 Task: Log work in the project CatalystTech for the issue 'Implement a new cloud-based document management system for a company with advanced document versioning and access control features' spent time as '1w 5d 13h 21m' and remaining time as '4w 1d 1h 48m' and move to top of backlog. Now add the issue to the epic 'Web application firewall (WAF) implementation'. Log work in the project CatalystTech for the issue 'Integrate a new video recording feature into an existing mobile application to enhance user-generated content and social sharing' spent time as '1w 1d 19h 46m' and remaining time as '6w 4d 23h 27m' and move to bottom of backlog. Now add the issue to the epic 'Incident management system implementation'
Action: Mouse moved to (202, 64)
Screenshot: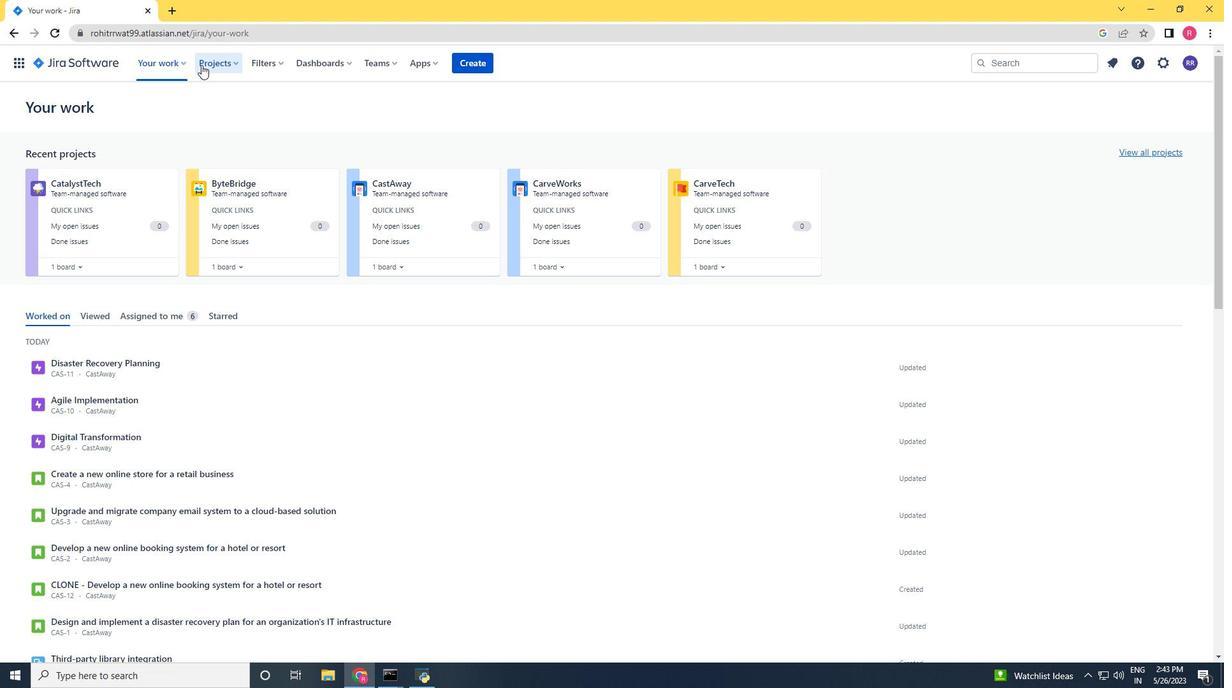 
Action: Mouse pressed left at (202, 64)
Screenshot: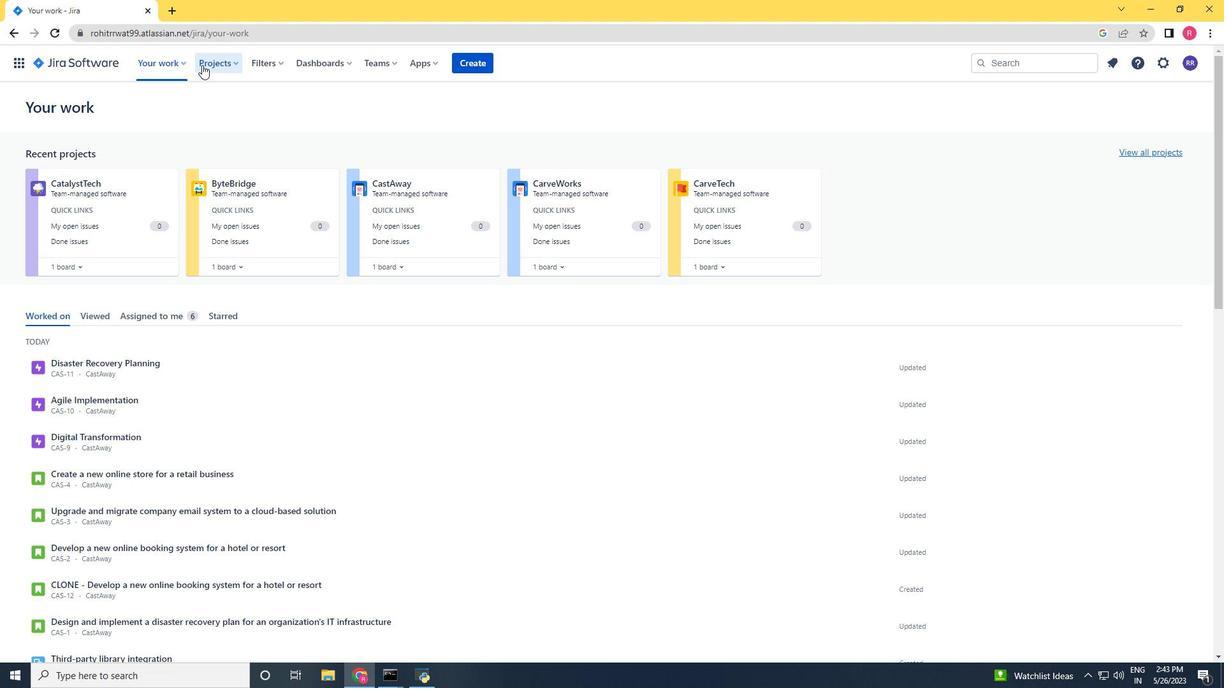
Action: Mouse moved to (251, 122)
Screenshot: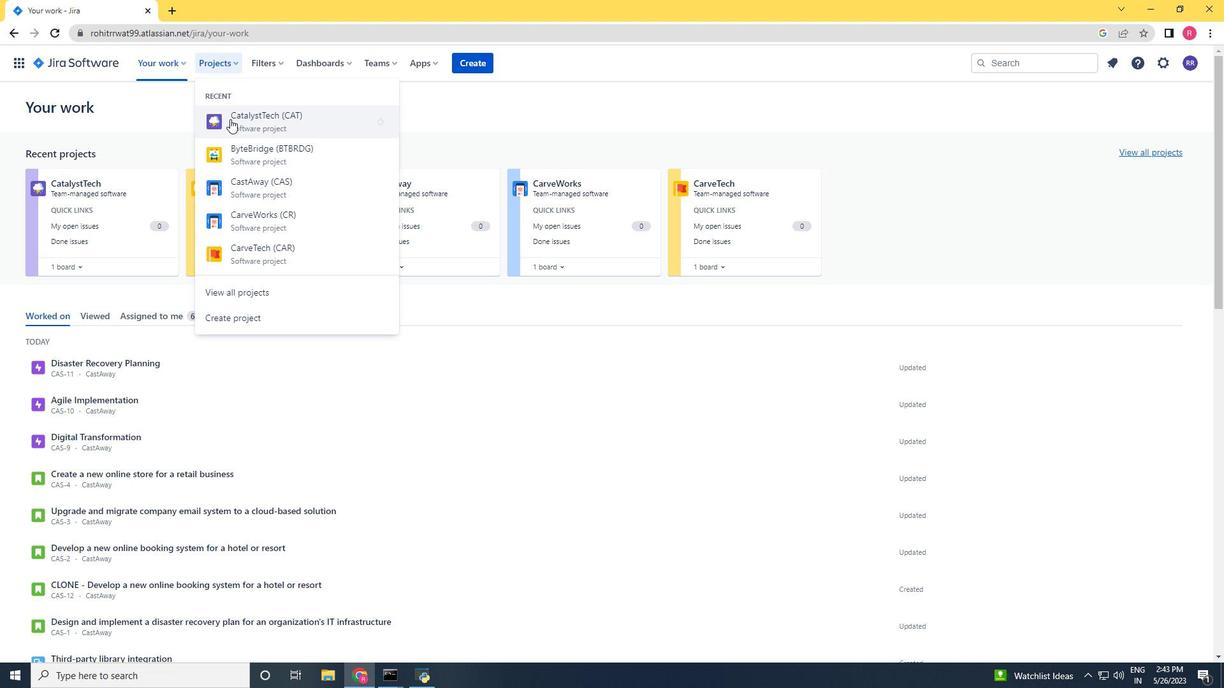 
Action: Mouse pressed left at (251, 122)
Screenshot: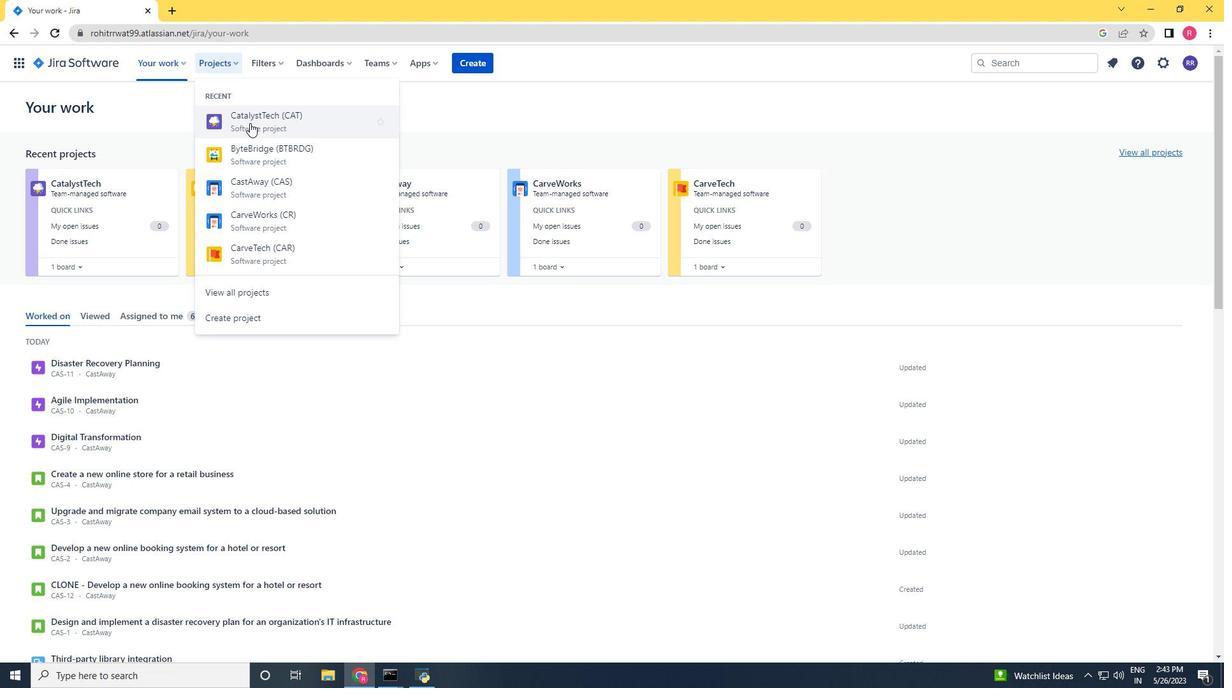 
Action: Mouse moved to (54, 191)
Screenshot: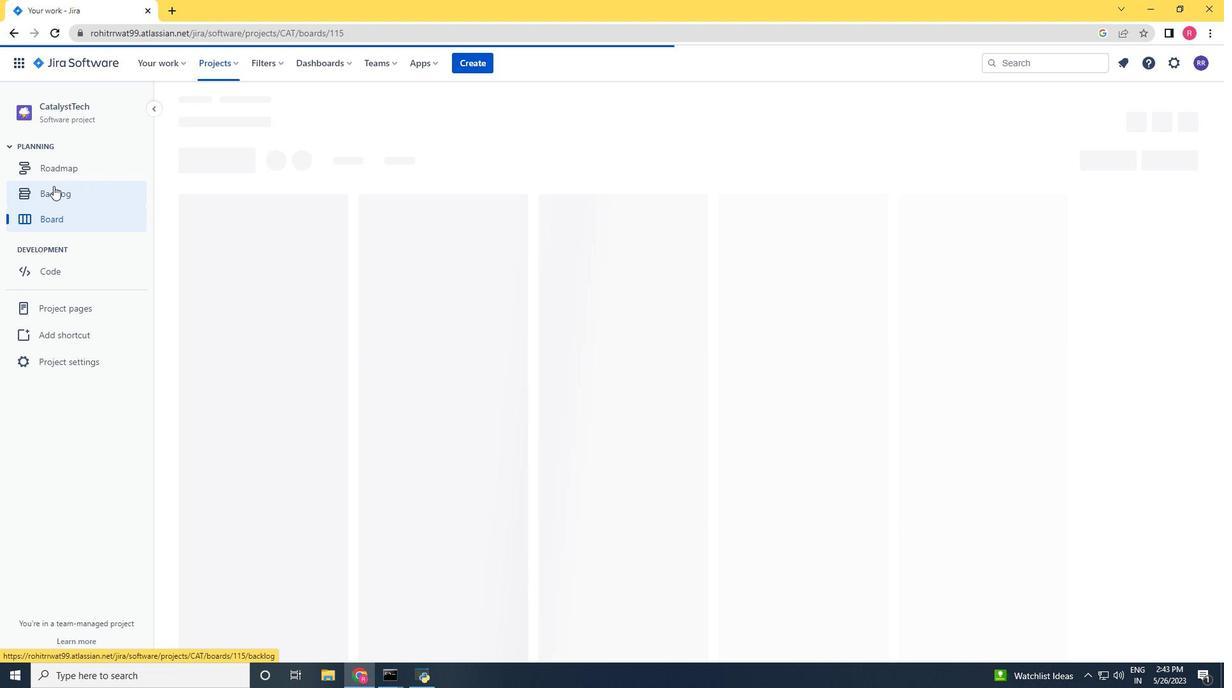 
Action: Mouse pressed left at (54, 191)
Screenshot: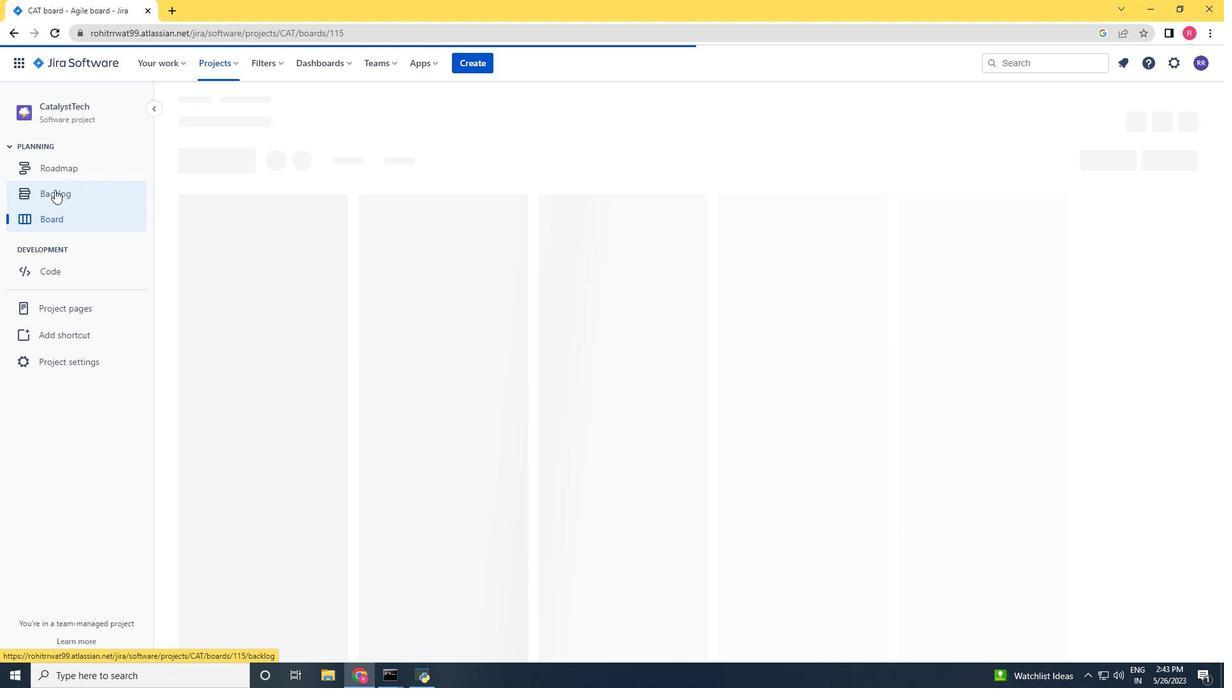 
Action: Mouse moved to (774, 445)
Screenshot: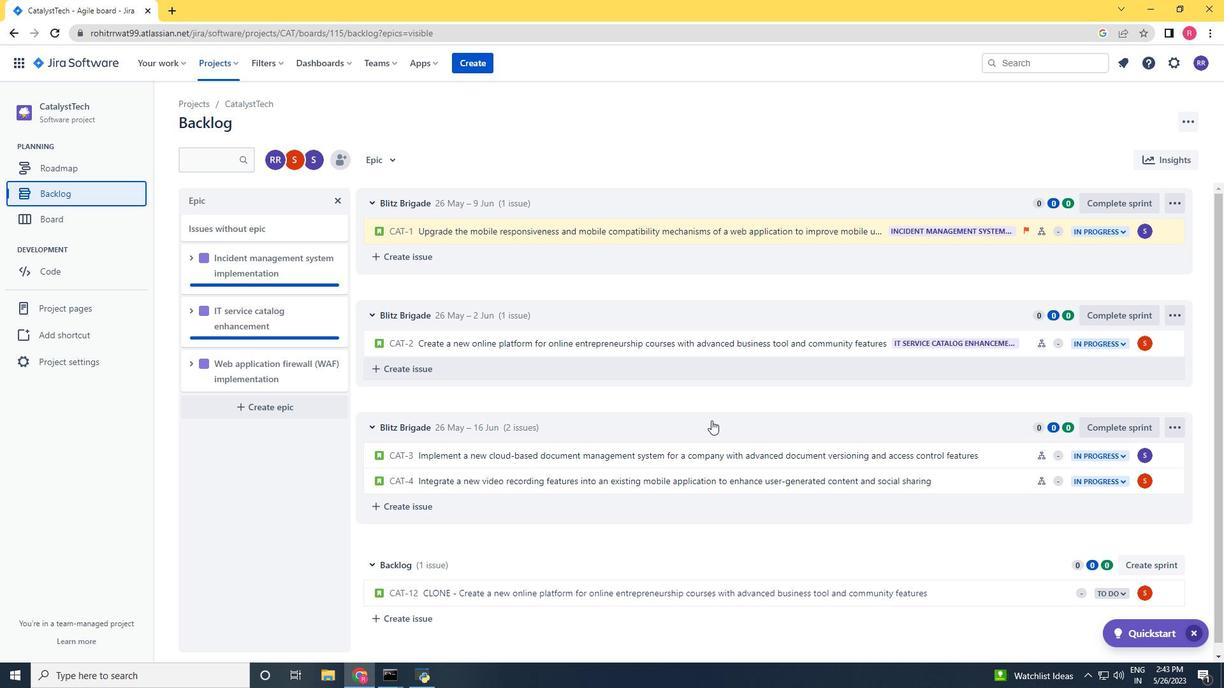 
Action: Mouse scrolled (774, 444) with delta (0, 0)
Screenshot: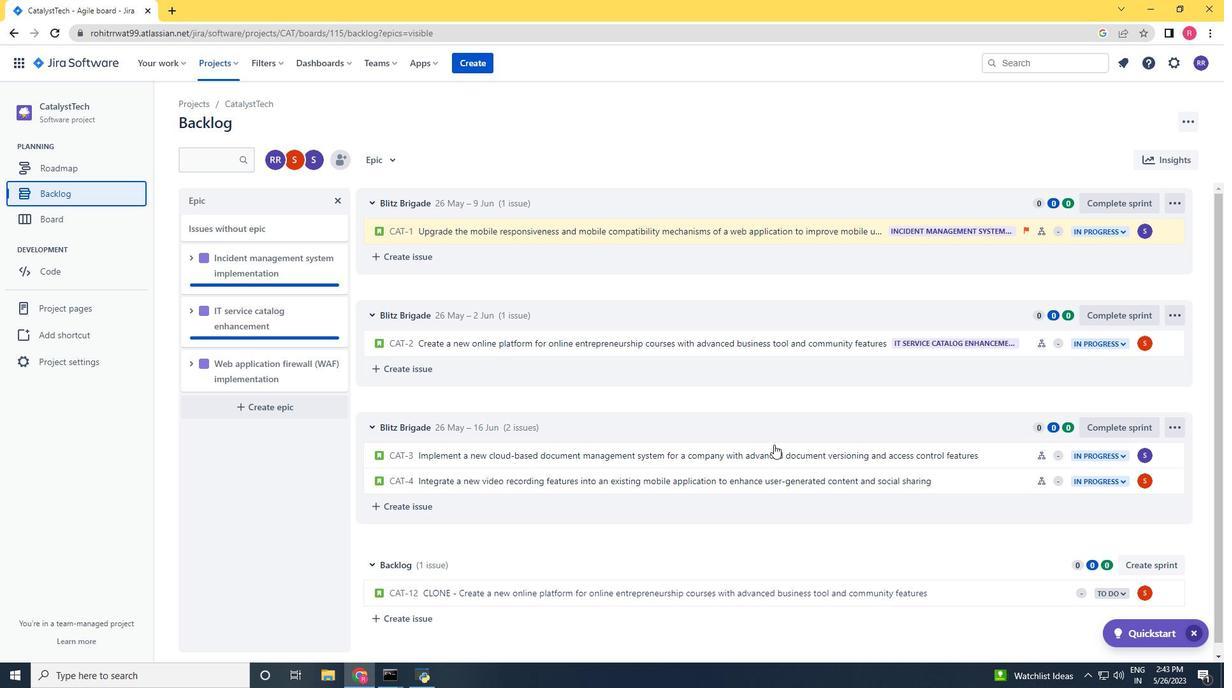 
Action: Mouse moved to (979, 453)
Screenshot: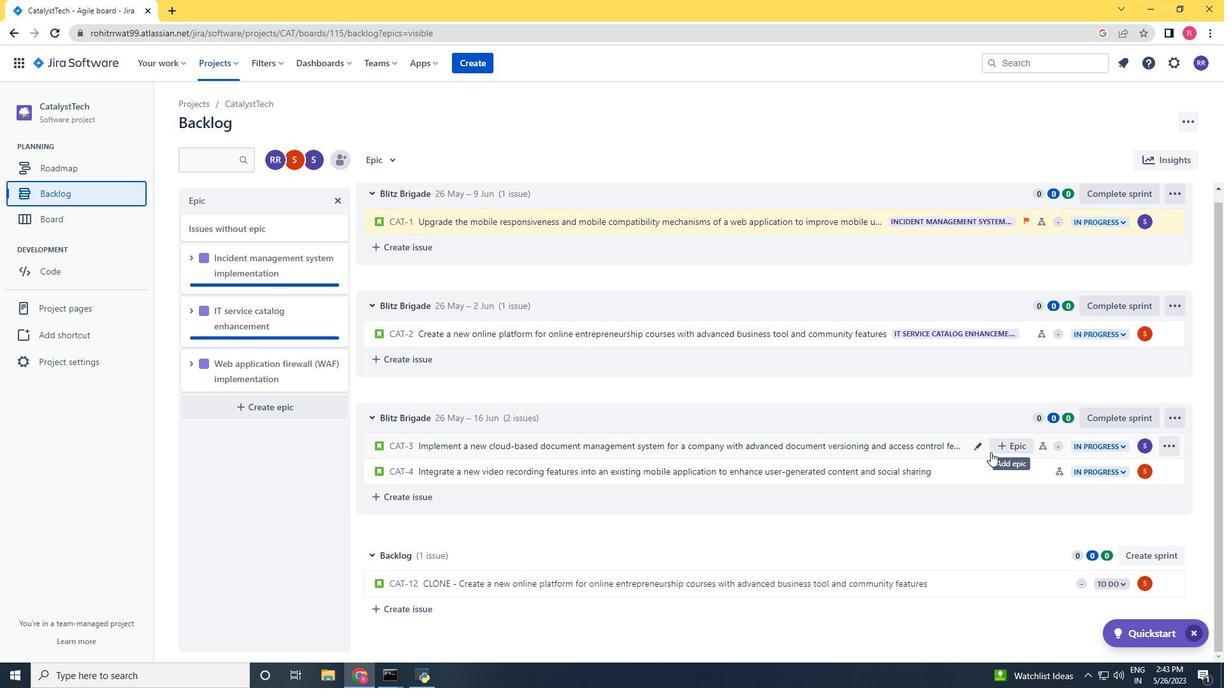 
Action: Mouse pressed left at (979, 453)
Screenshot: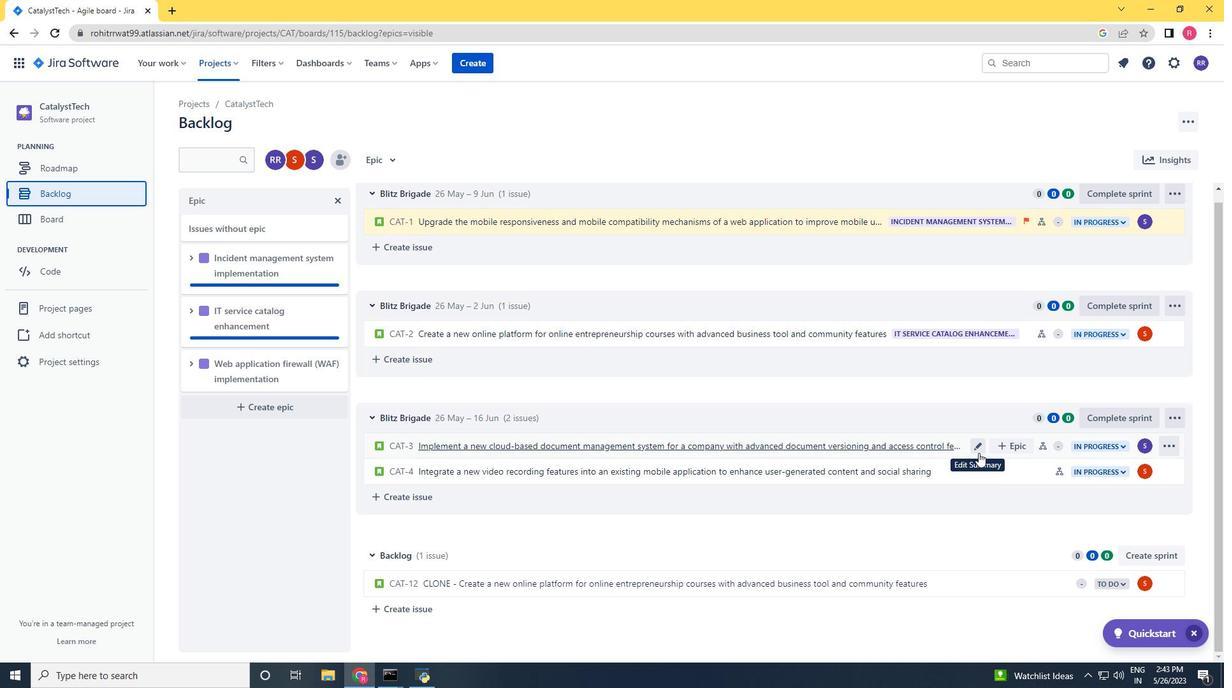 
Action: Mouse moved to (1033, 454)
Screenshot: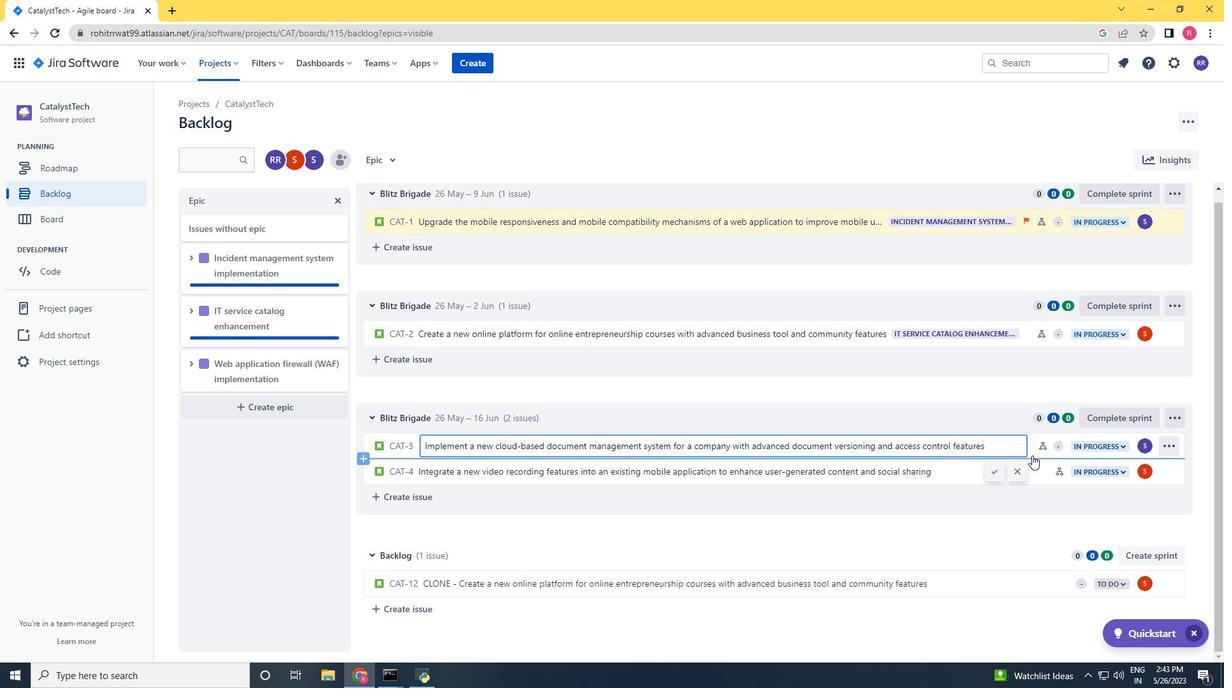 
Action: Mouse pressed left at (1033, 454)
Screenshot: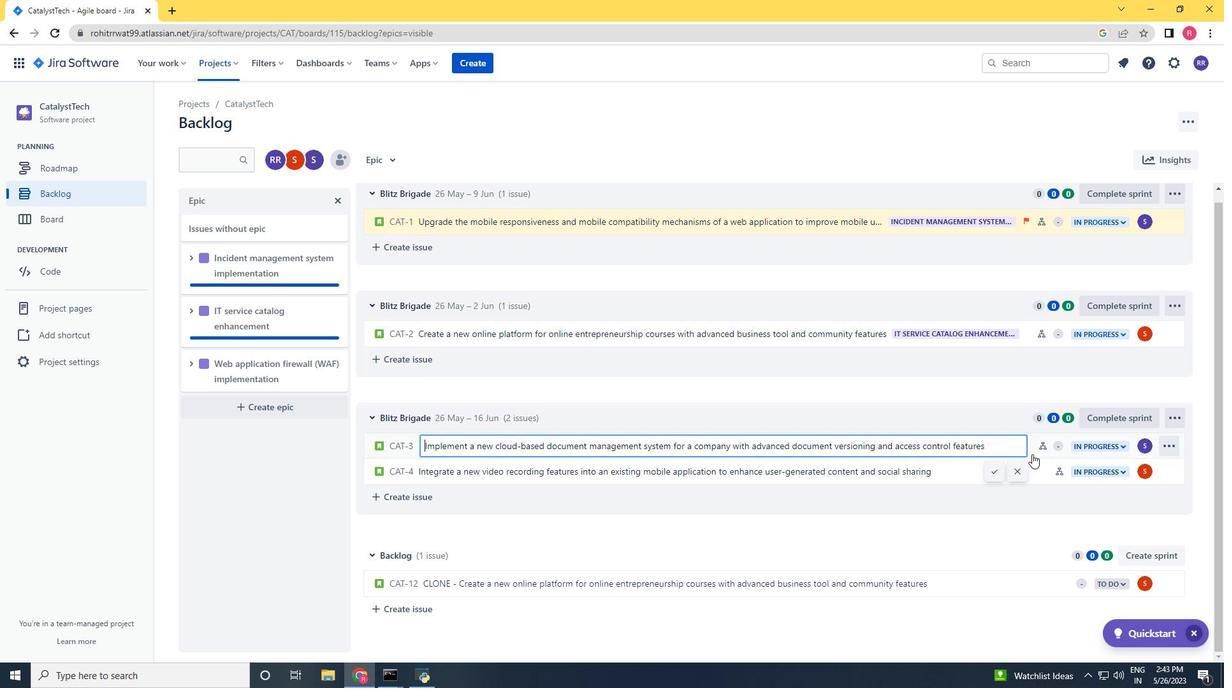 
Action: Mouse moved to (1176, 198)
Screenshot: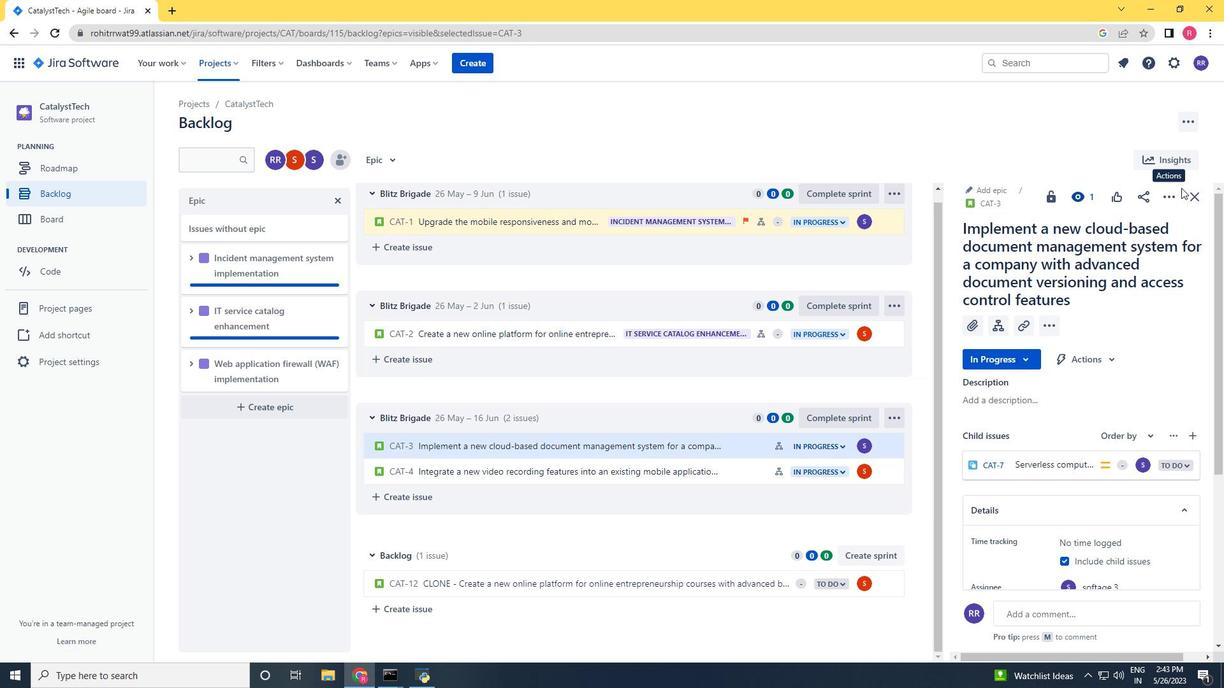 
Action: Mouse pressed left at (1176, 198)
Screenshot: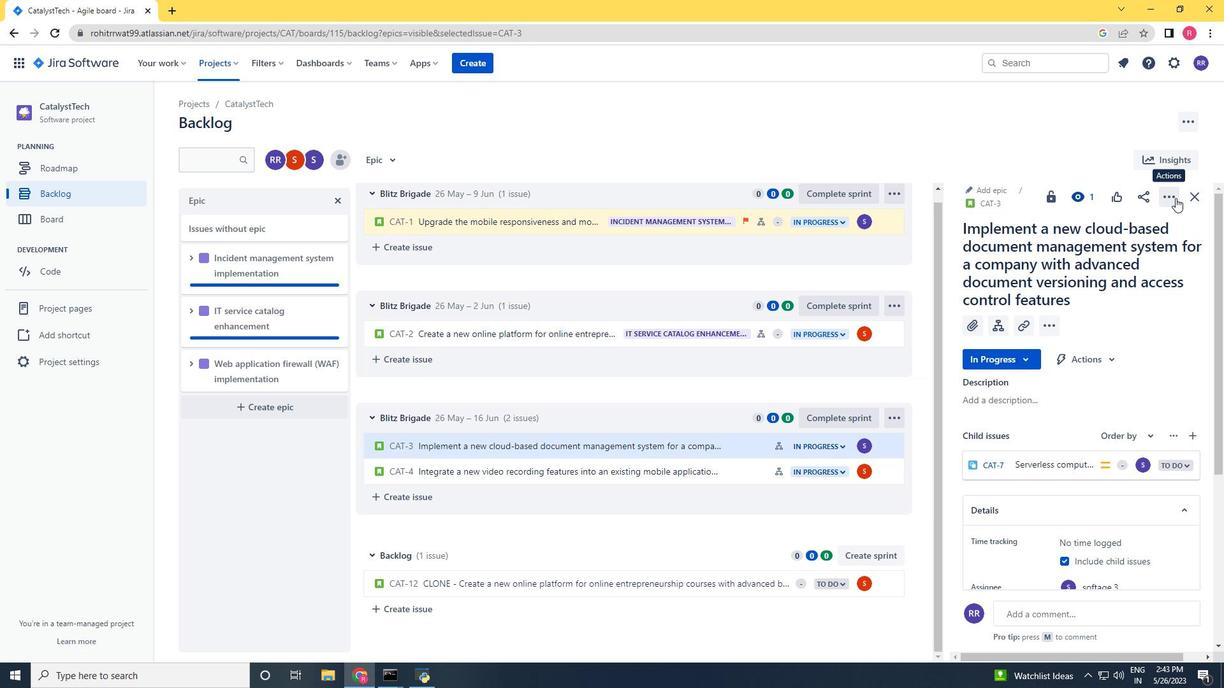 
Action: Mouse moved to (1118, 233)
Screenshot: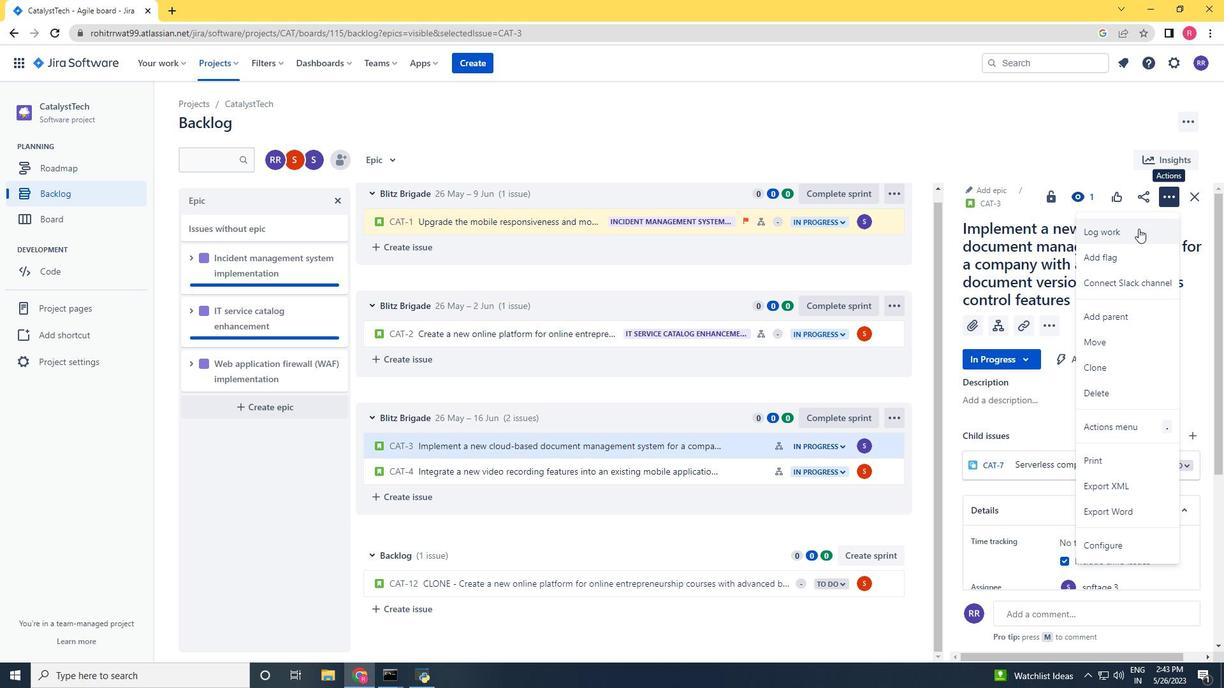
Action: Mouse pressed left at (1118, 233)
Screenshot: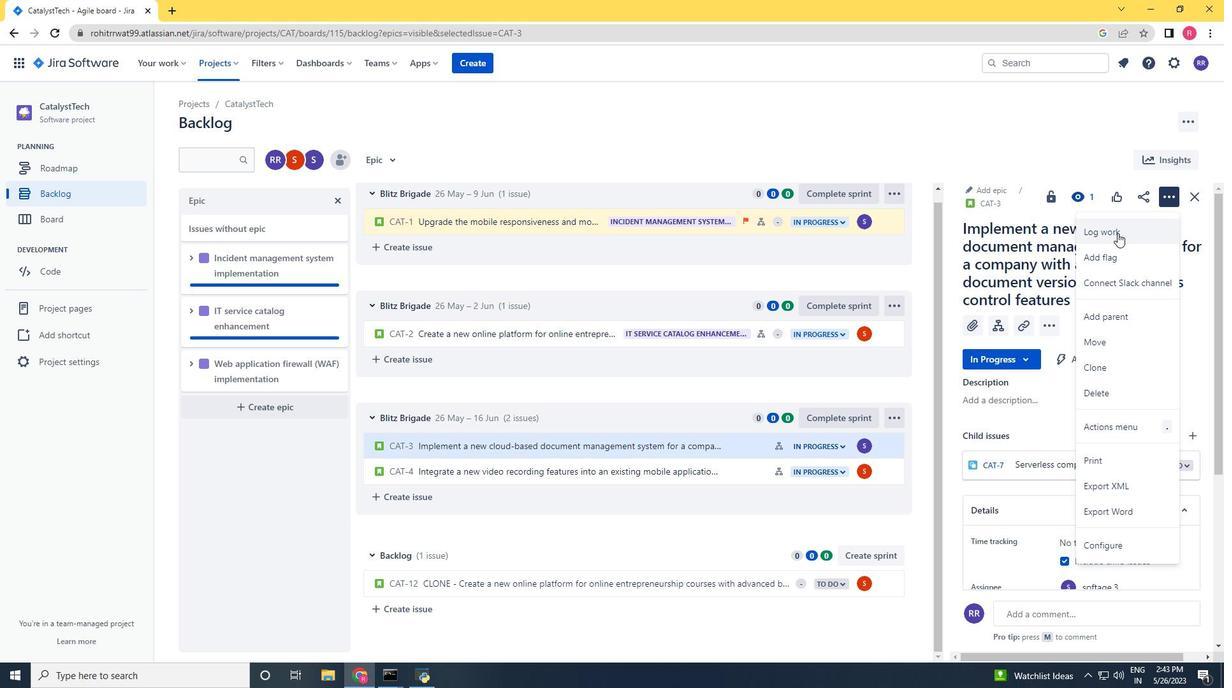 
Action: Mouse moved to (542, 254)
Screenshot: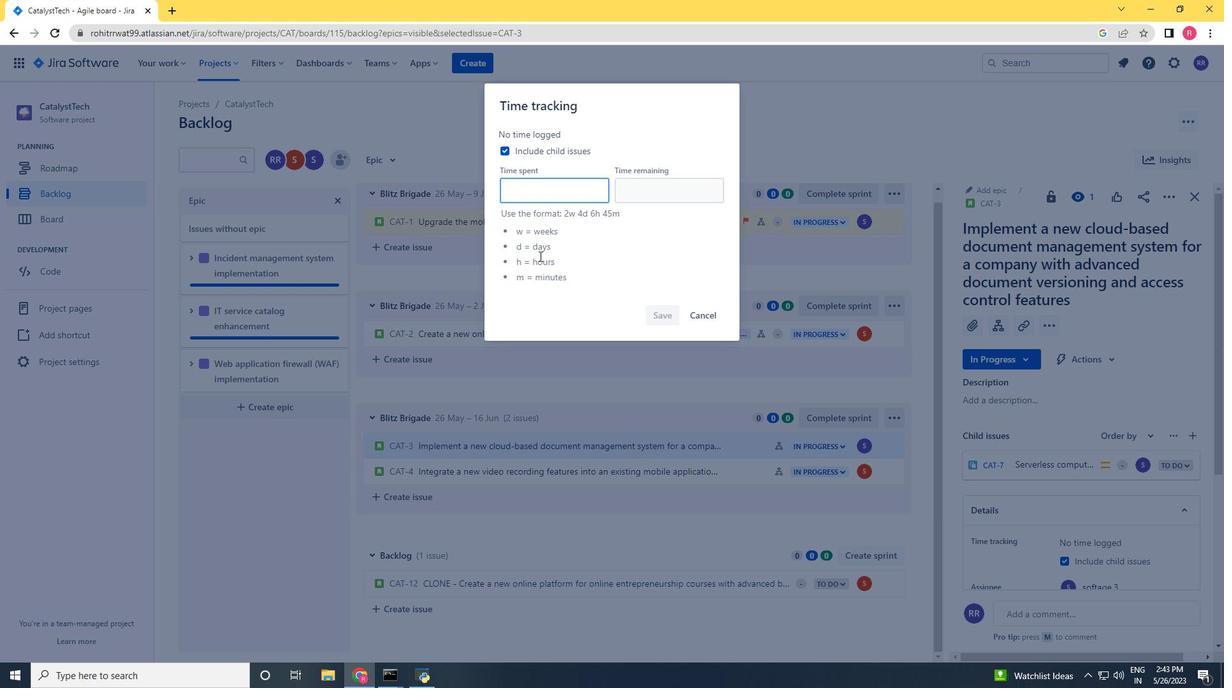 
Action: Key pressed 1w<Key.space>5d<Key.space>13h<Key.space>21m<Key.tab>4w<Key.space>1d<Key.space>1h<Key.space>48m
Screenshot: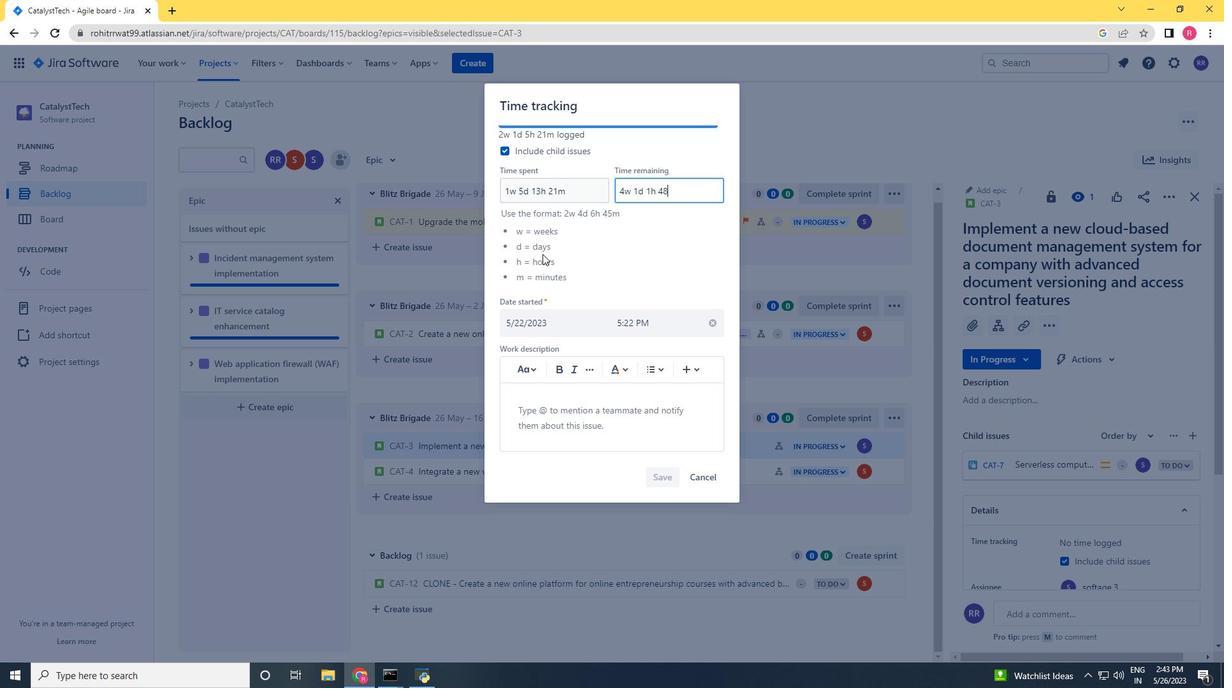 
Action: Mouse moved to (662, 477)
Screenshot: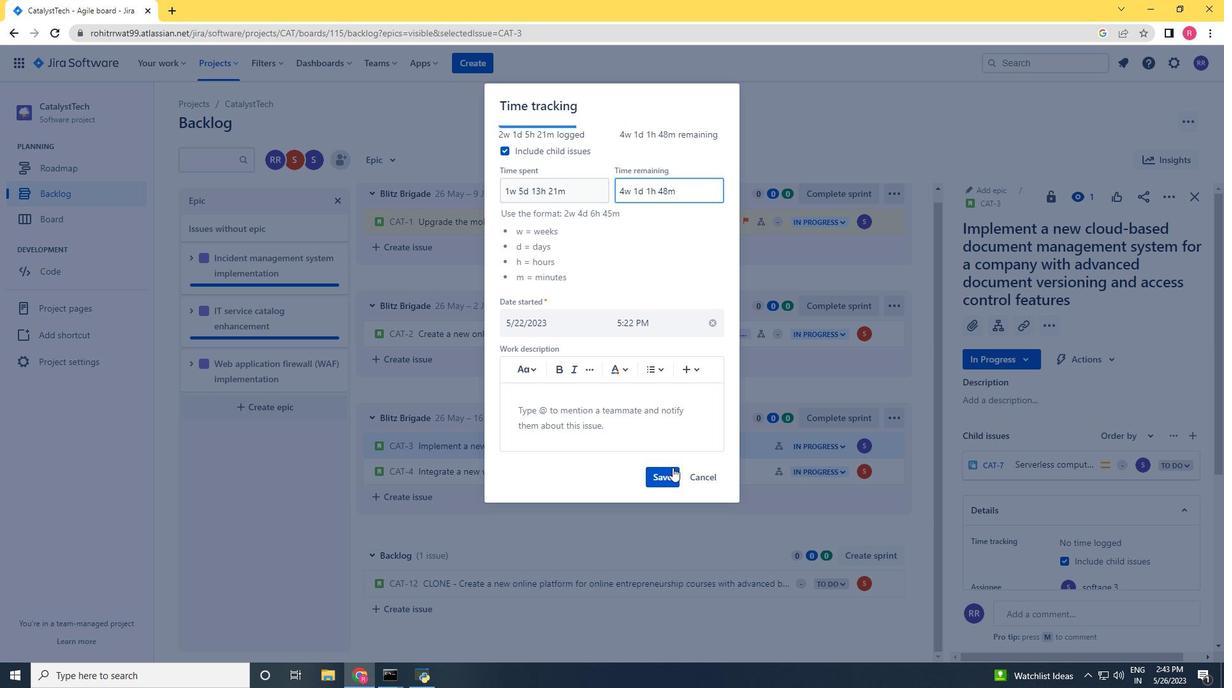 
Action: Mouse pressed left at (662, 477)
Screenshot: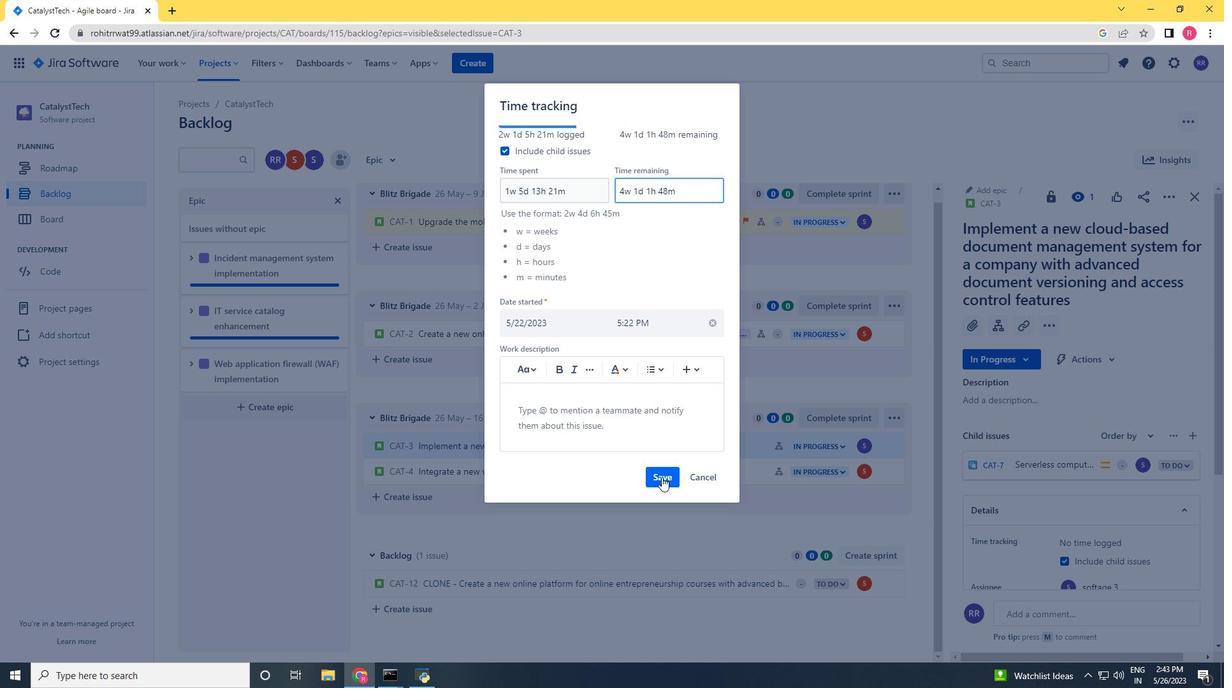
Action: Mouse moved to (887, 448)
Screenshot: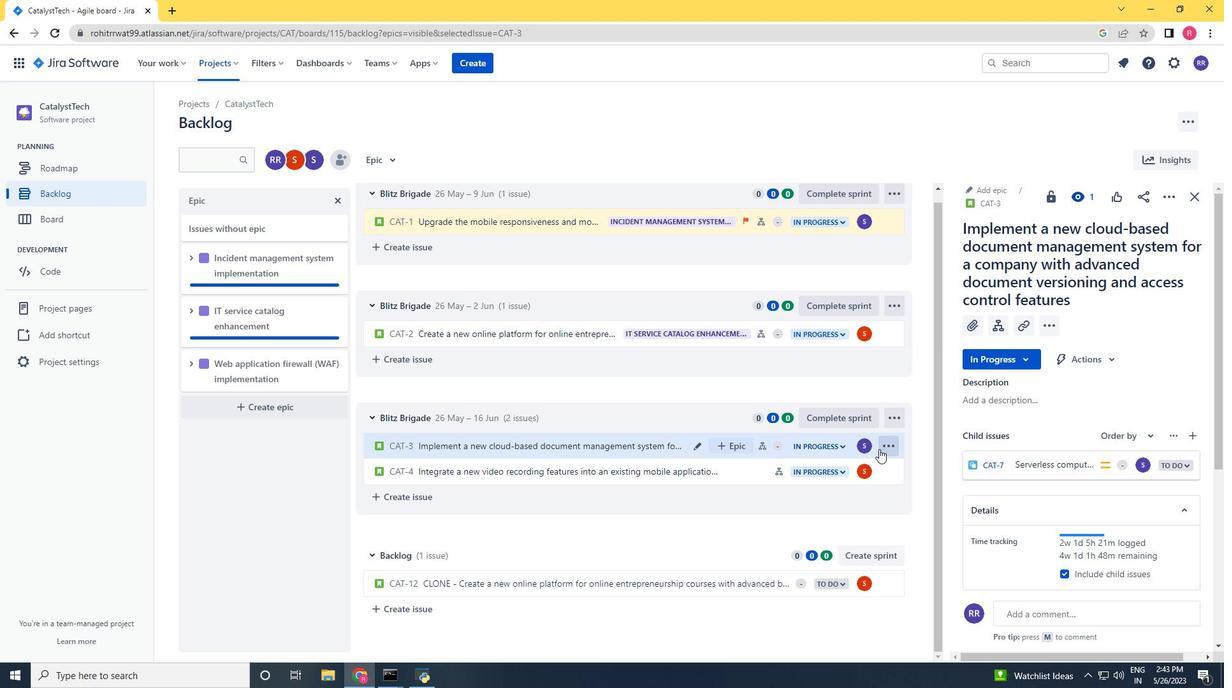 
Action: Mouse pressed left at (887, 448)
Screenshot: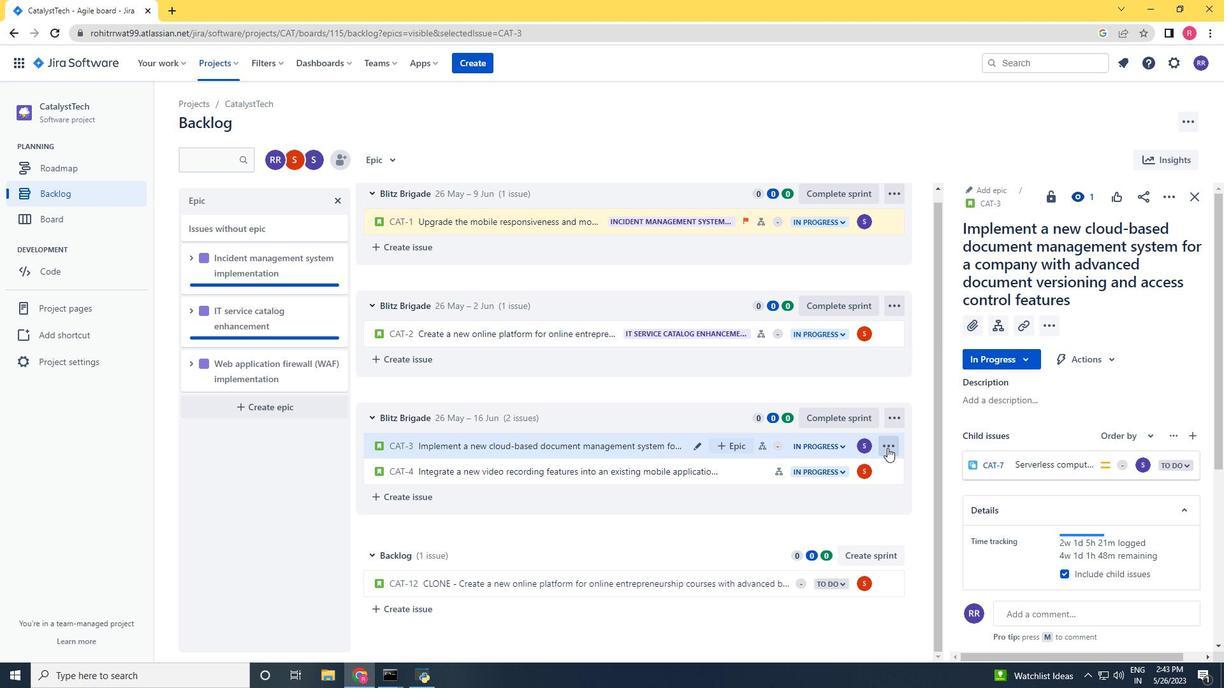 
Action: Mouse moved to (868, 397)
Screenshot: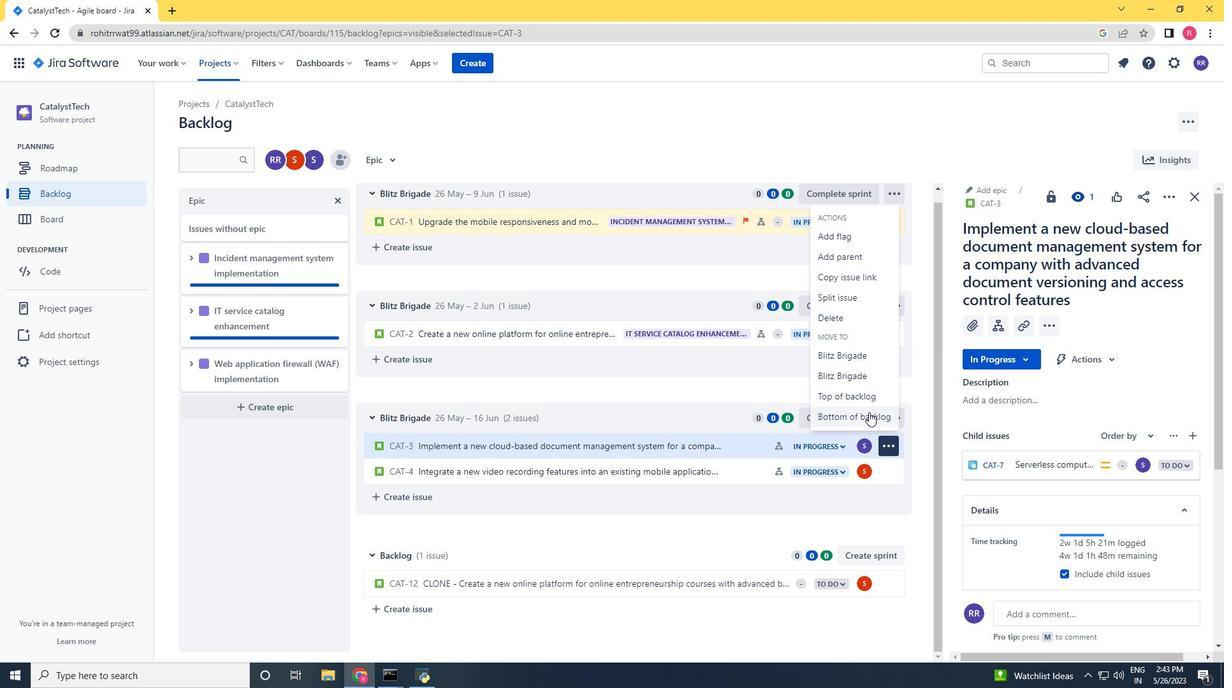 
Action: Mouse pressed left at (868, 397)
Screenshot: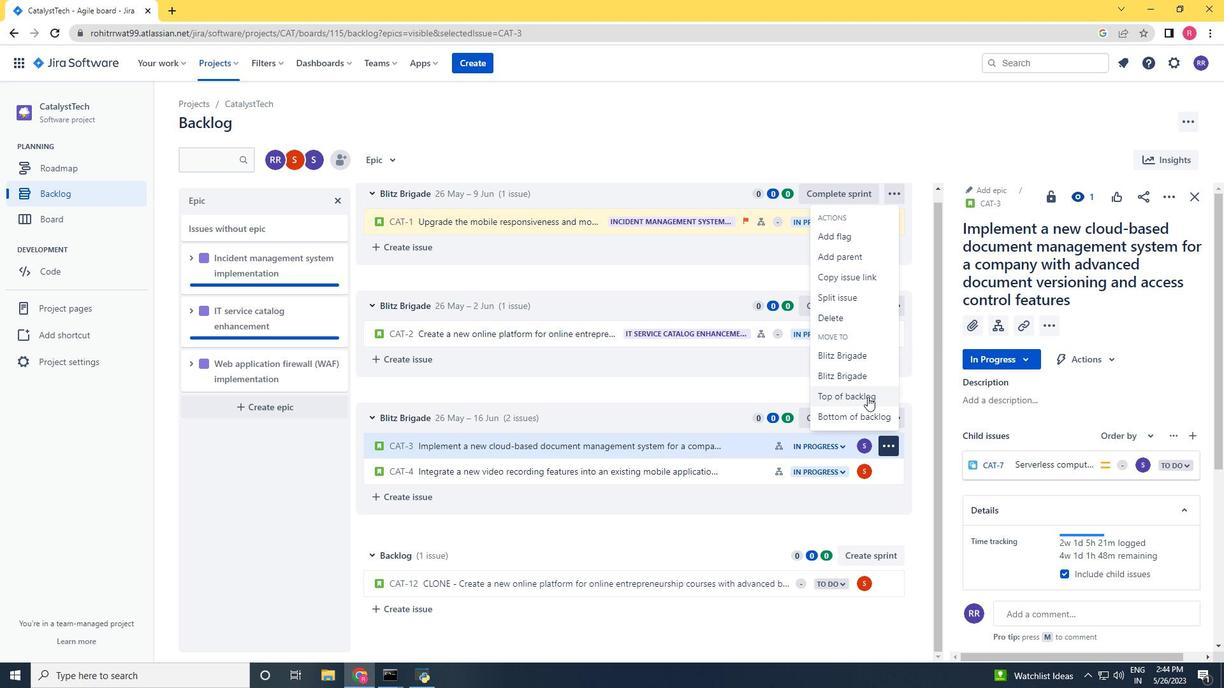 
Action: Mouse moved to (644, 209)
Screenshot: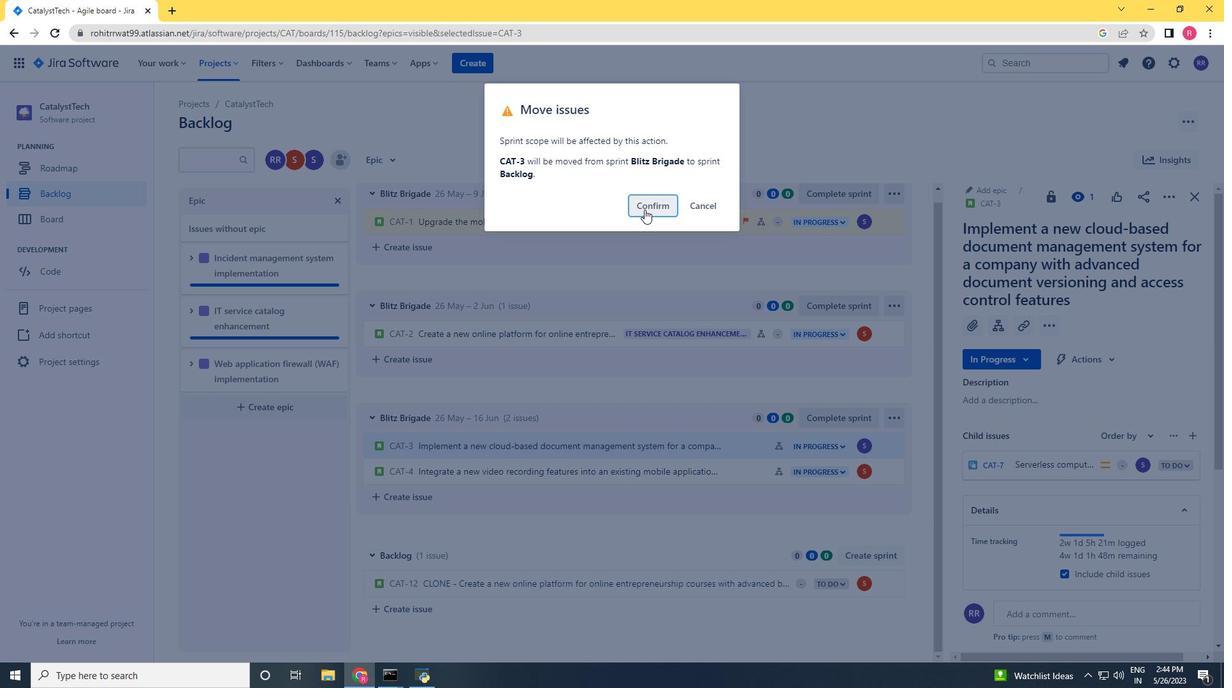 
Action: Mouse pressed left at (644, 209)
Screenshot: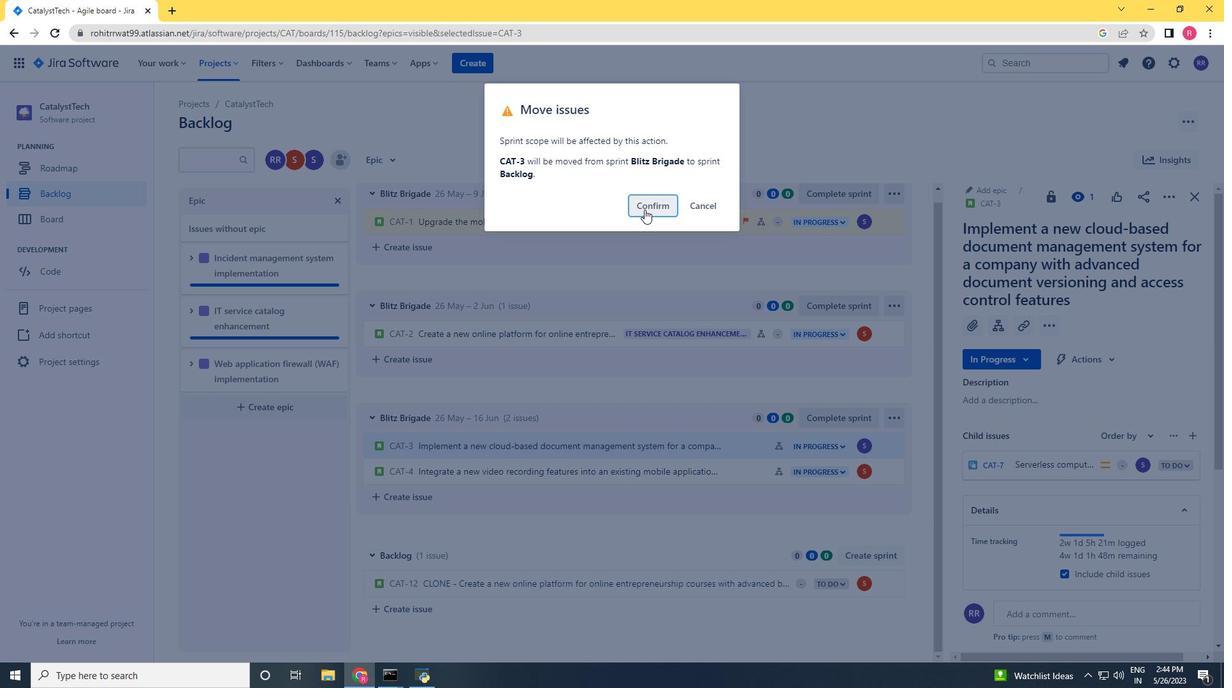 
Action: Mouse moved to (733, 554)
Screenshot: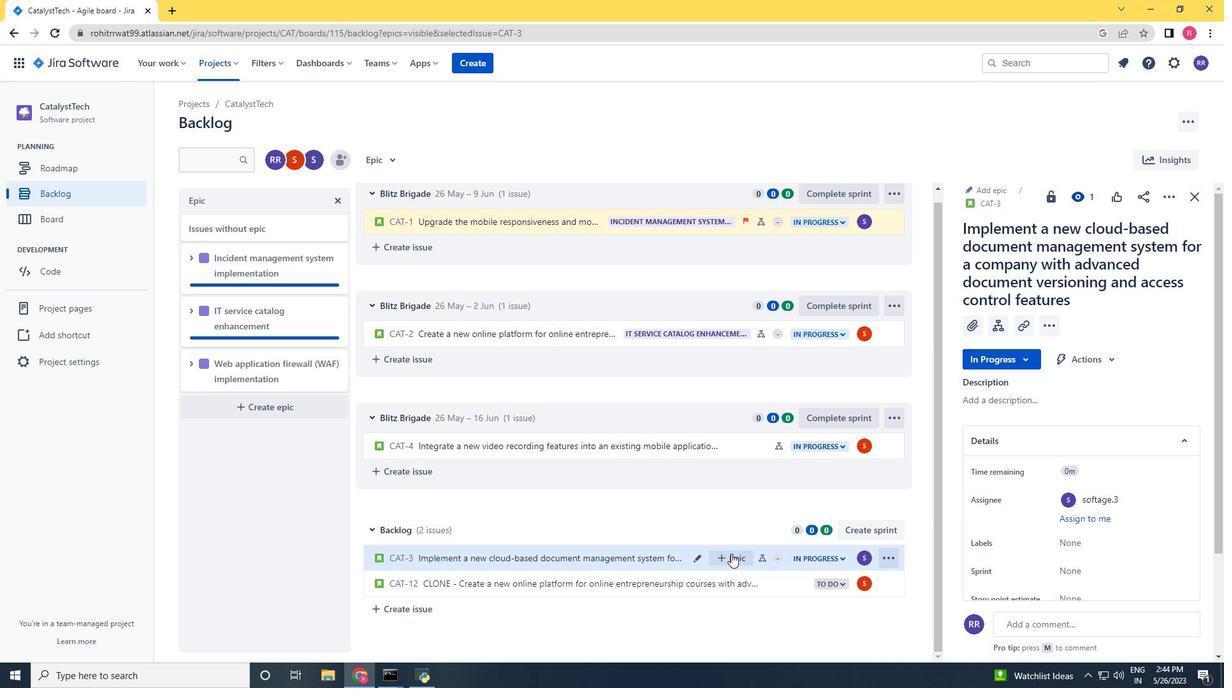 
Action: Mouse pressed left at (733, 554)
Screenshot: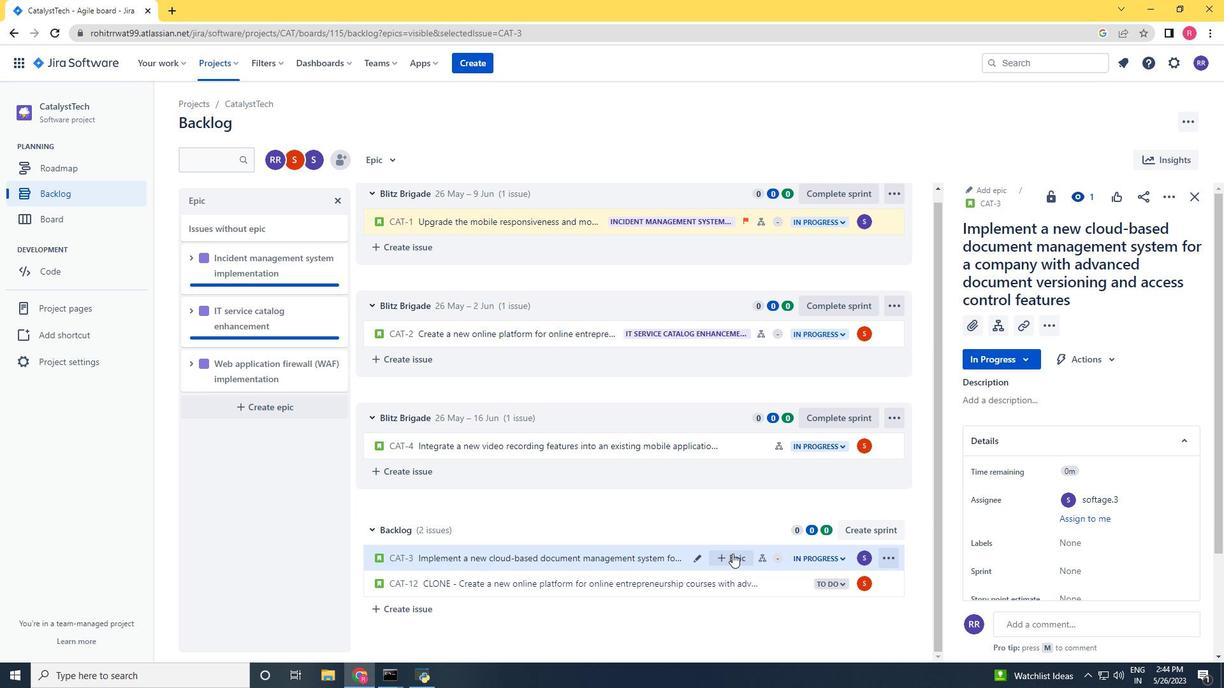 
Action: Mouse moved to (736, 557)
Screenshot: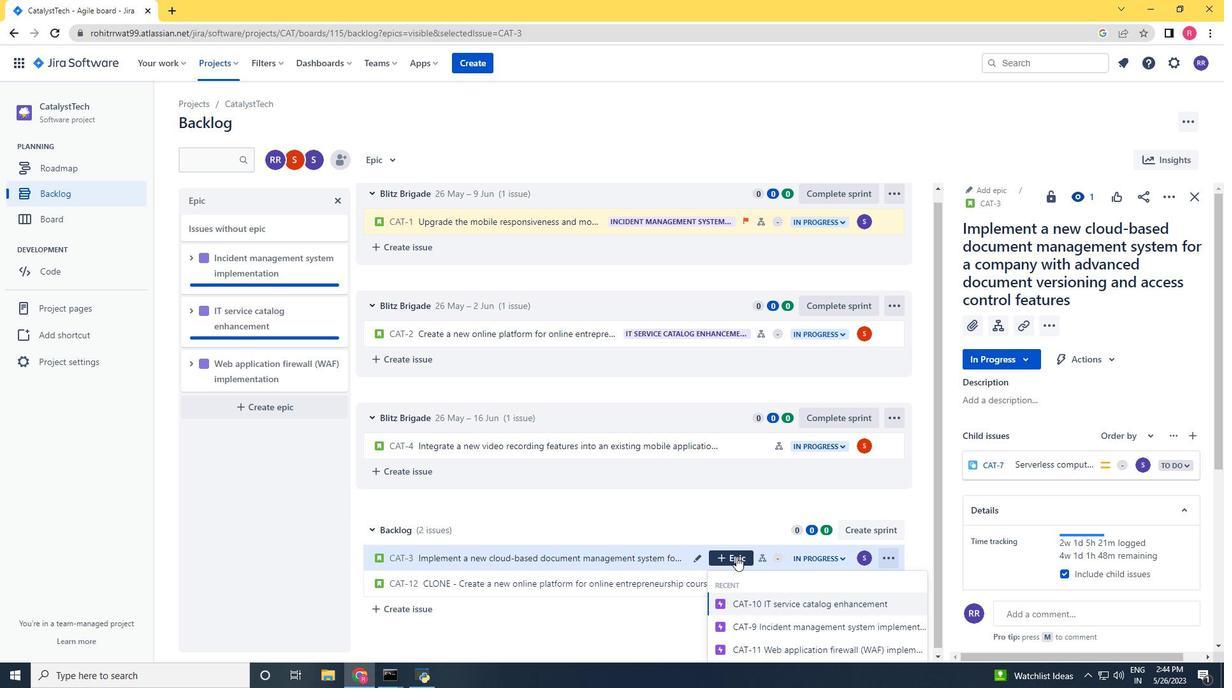 
Action: Mouse scrolled (736, 556) with delta (0, 0)
Screenshot: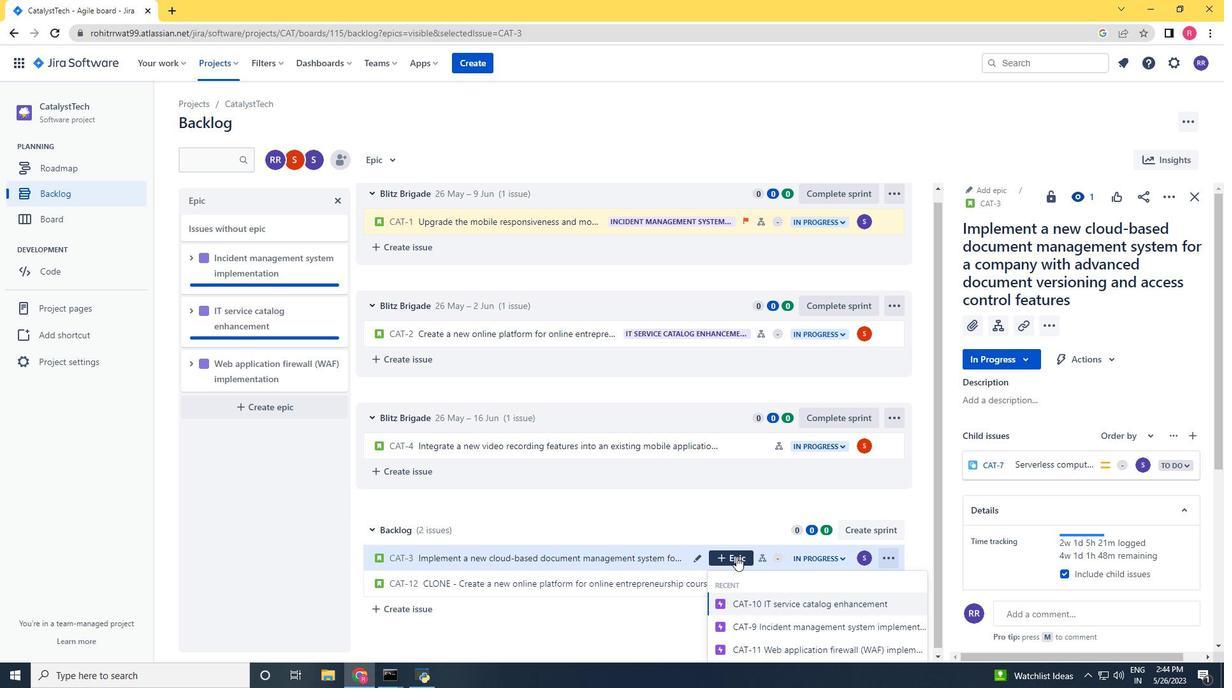 
Action: Mouse scrolled (736, 556) with delta (0, 0)
Screenshot: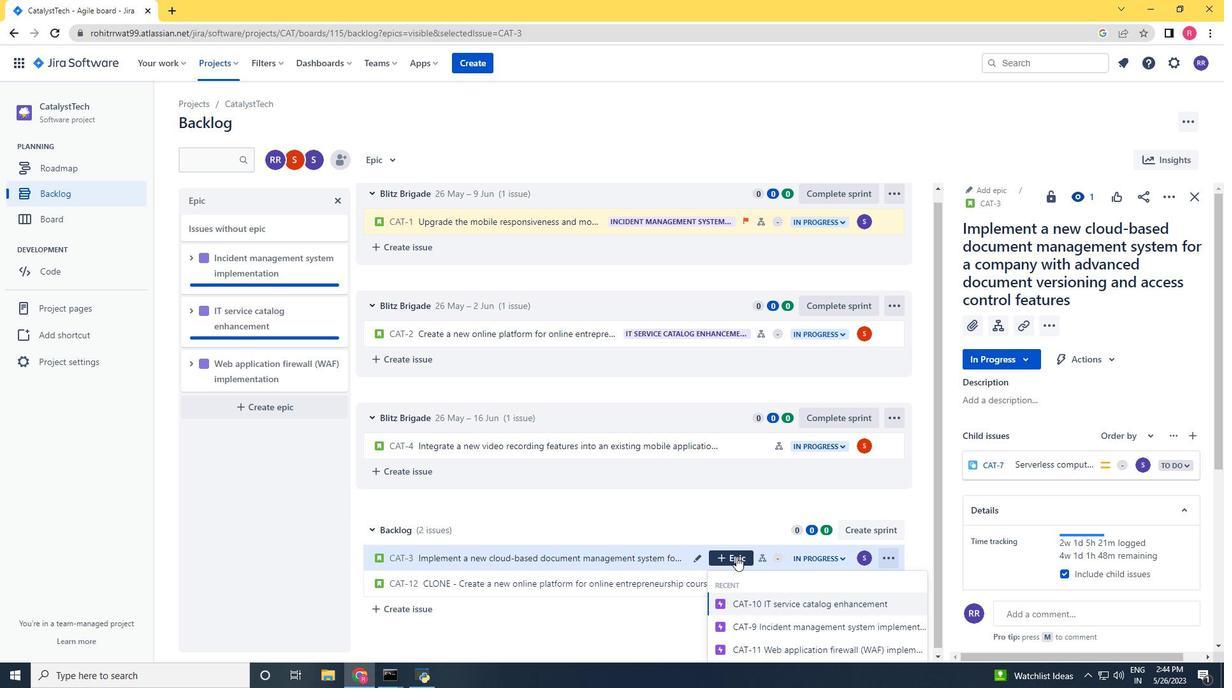 
Action: Mouse moved to (786, 646)
Screenshot: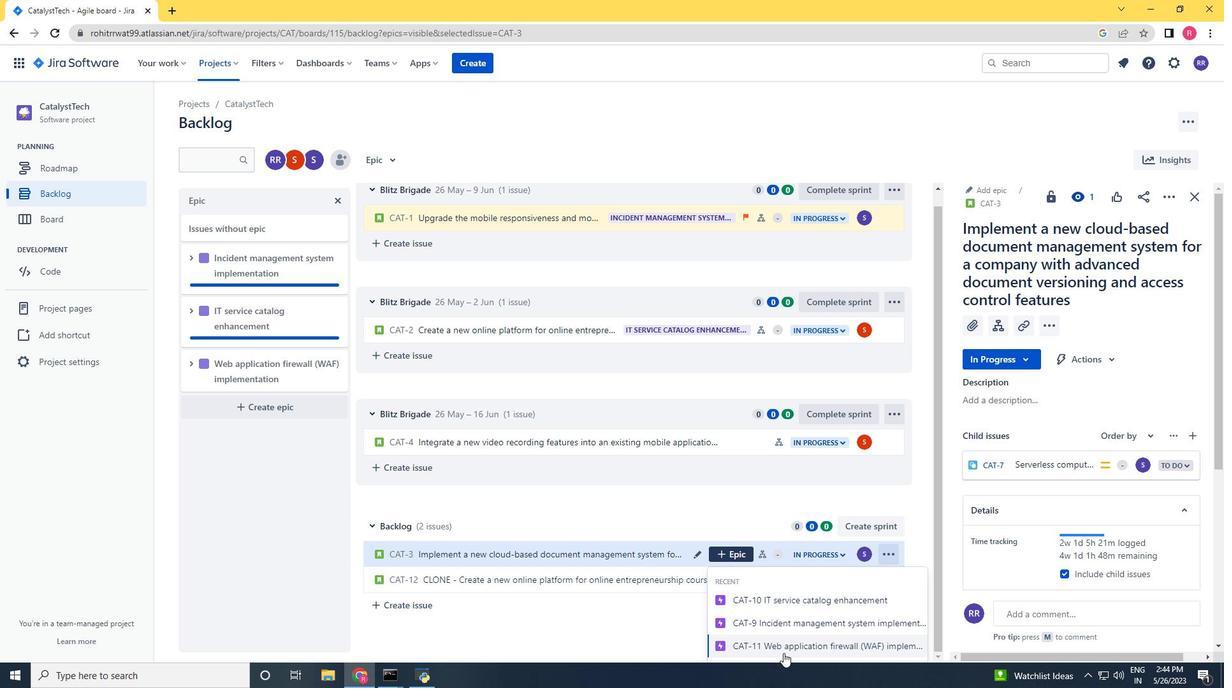 
Action: Mouse pressed left at (786, 646)
Screenshot: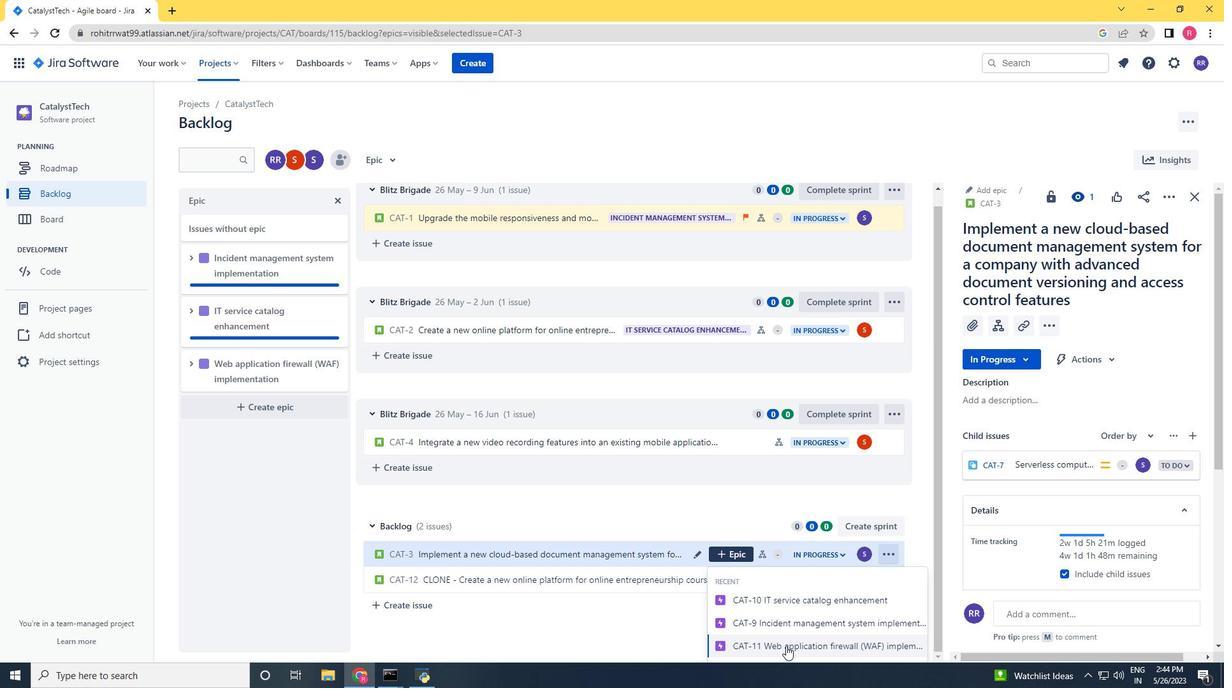 
Action: Mouse moved to (758, 454)
Screenshot: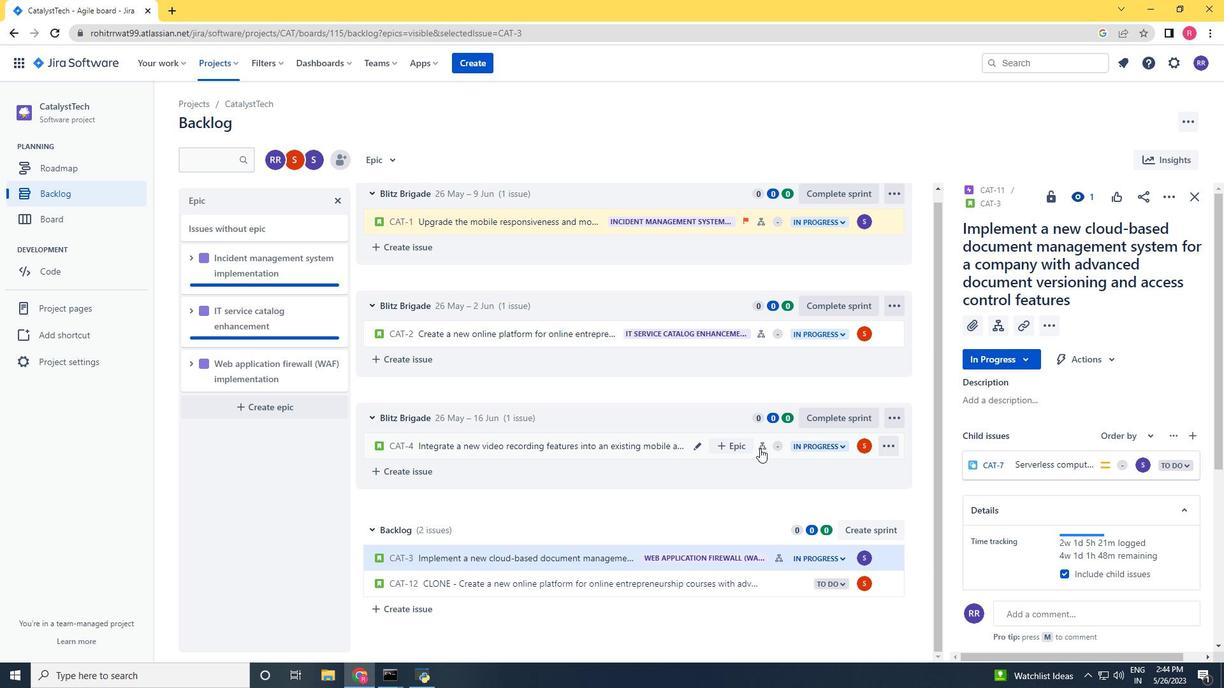 
Action: Mouse pressed left at (758, 454)
Screenshot: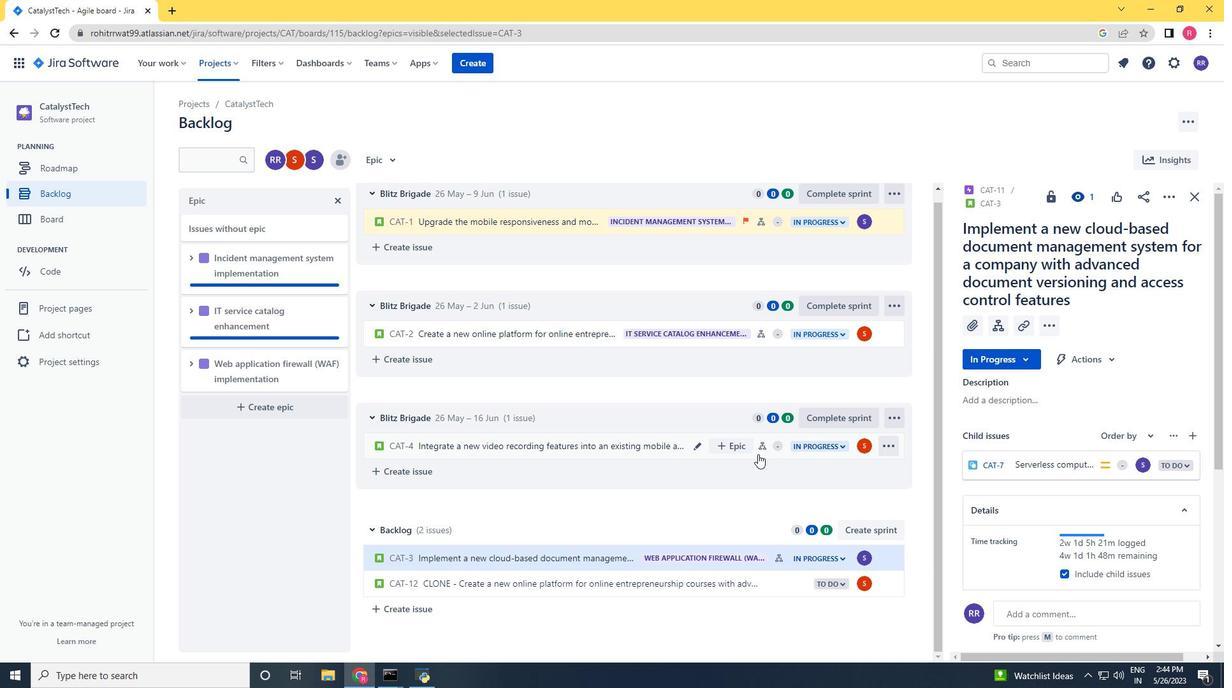 
Action: Mouse moved to (1171, 195)
Screenshot: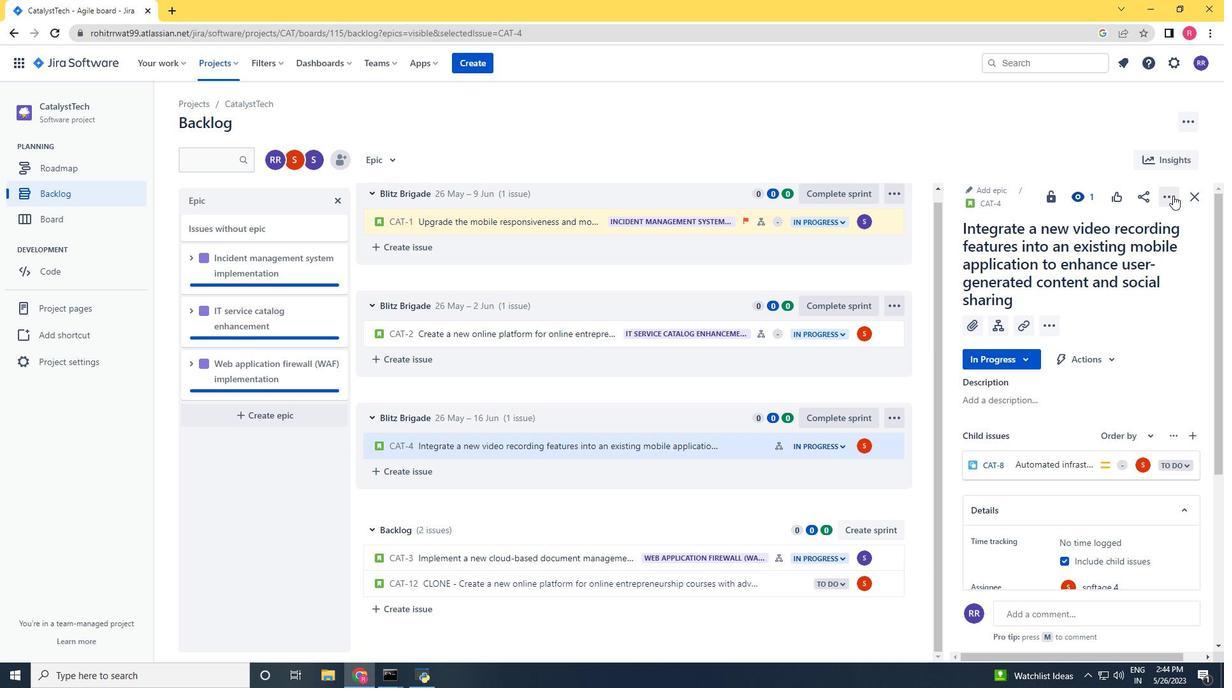 
Action: Mouse pressed left at (1171, 195)
Screenshot: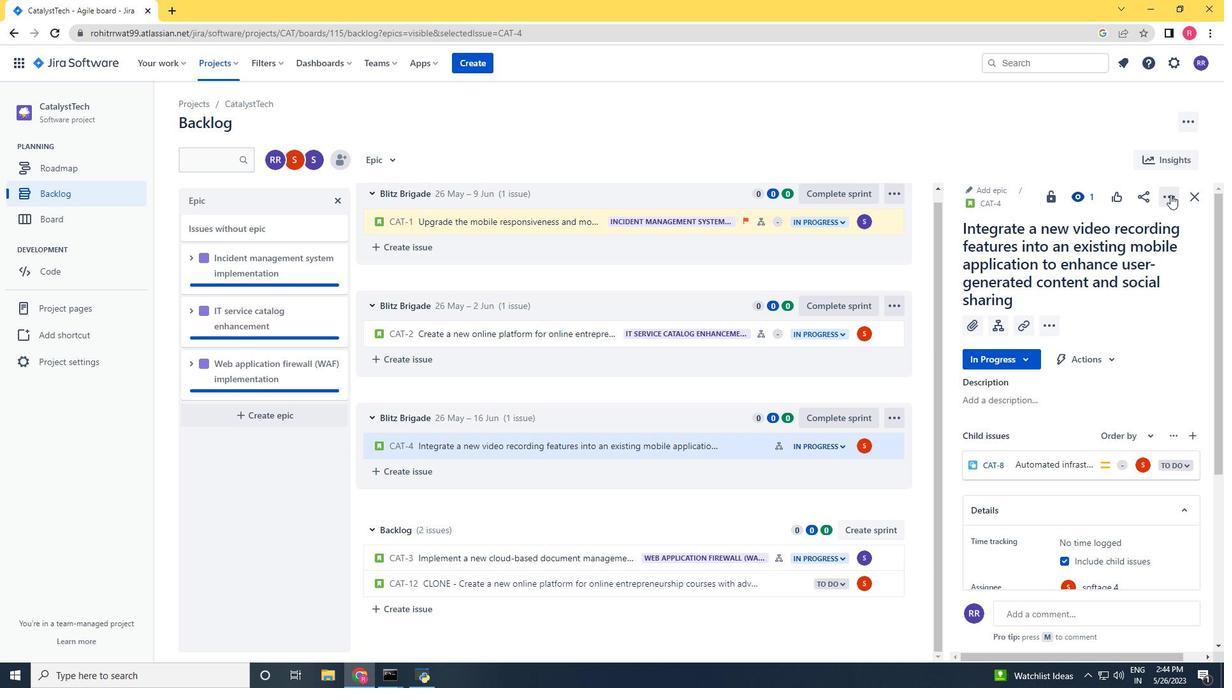 
Action: Mouse moved to (1152, 243)
Screenshot: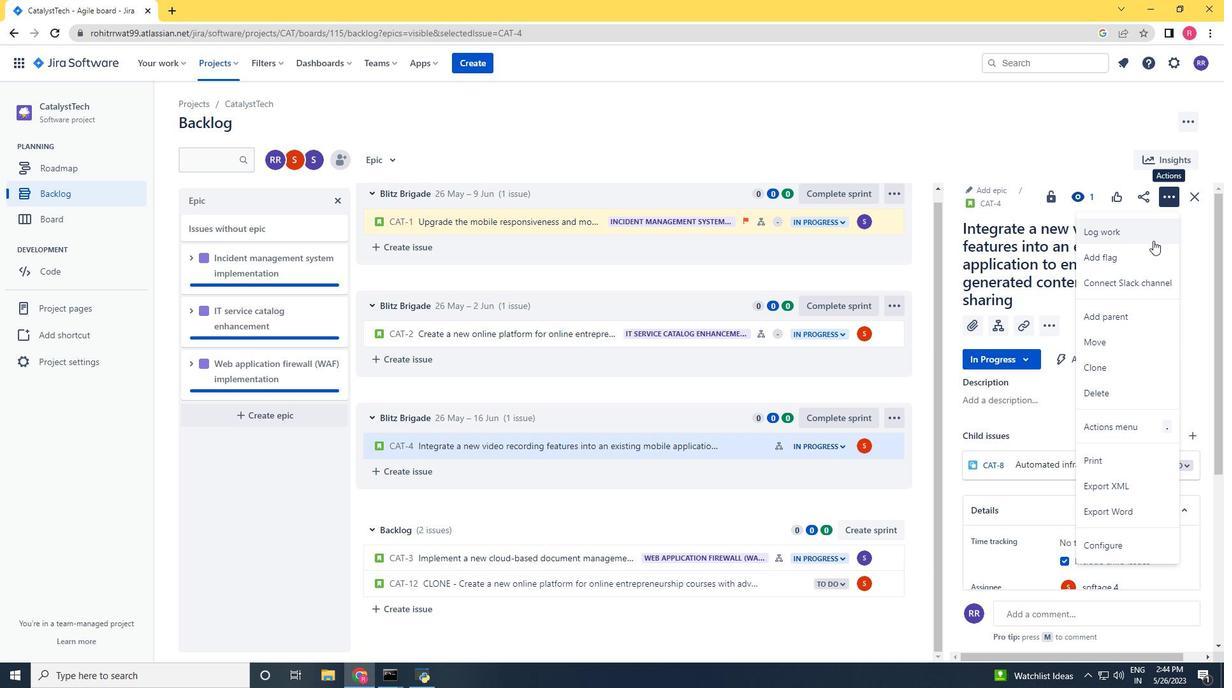 
Action: Mouse pressed left at (1152, 243)
Screenshot: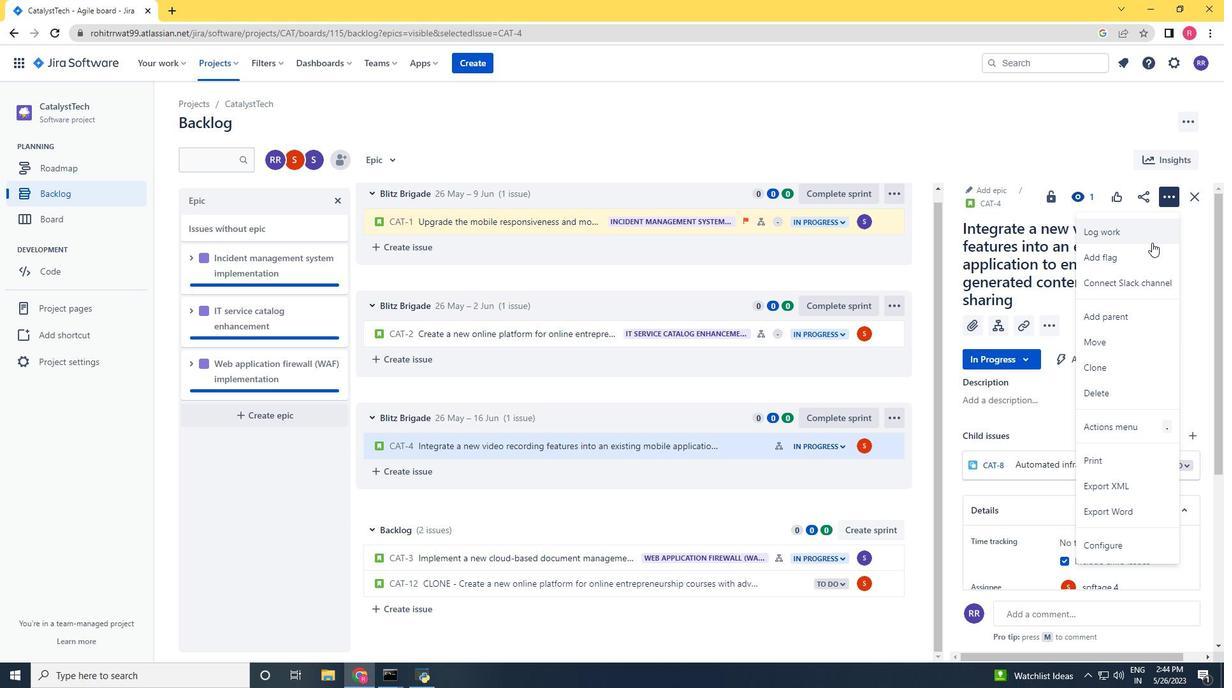 
Action: Mouse moved to (718, 309)
Screenshot: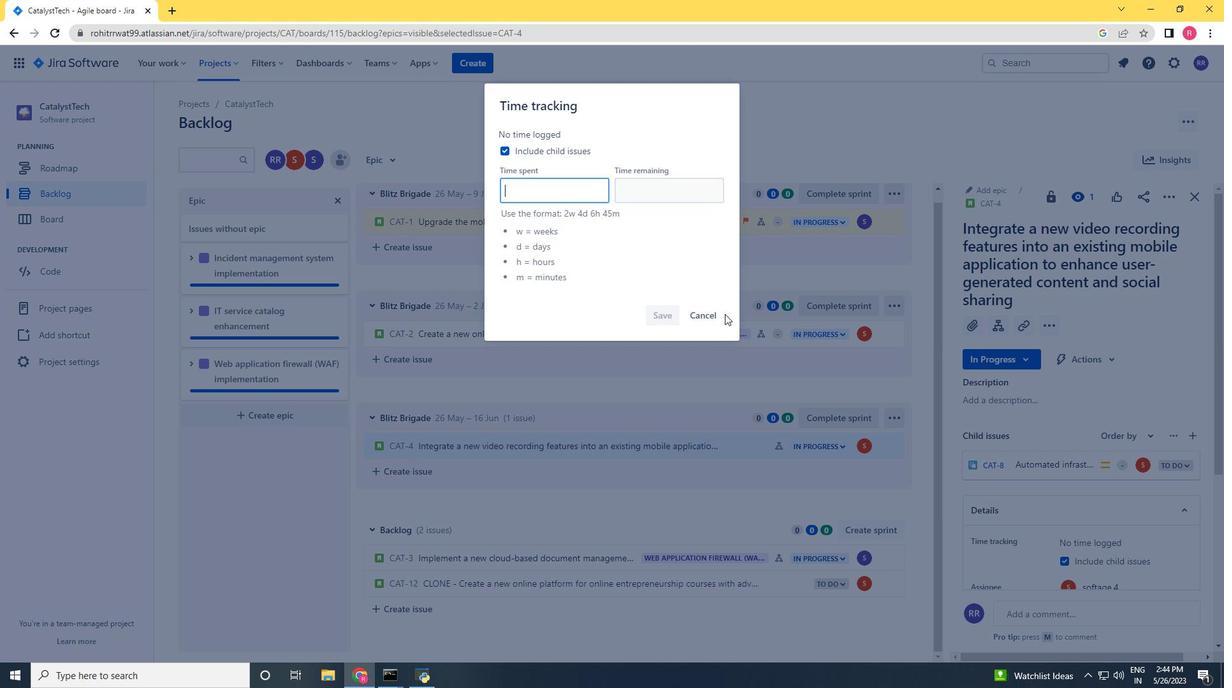 
Action: Key pressed 1w<Key.space>1d<Key.space>19h<Key.space>46m<Key.tab>6w<Key.space>4d<Key.space>23h<Key.space>27m
Screenshot: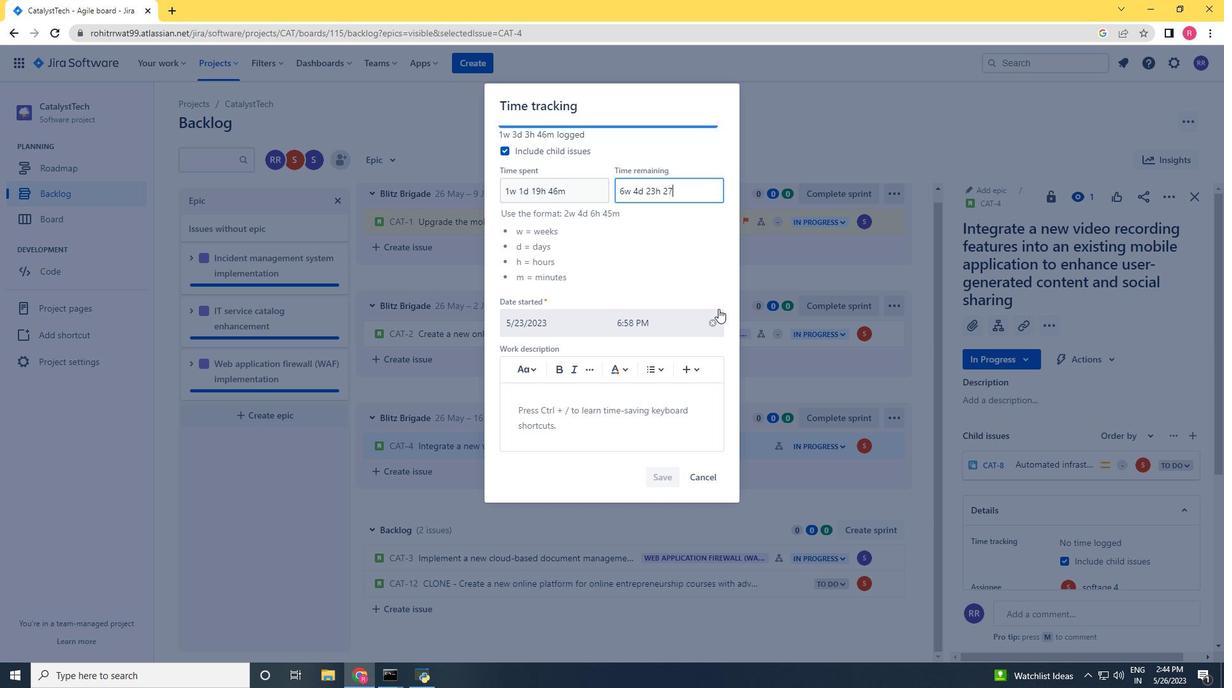 
Action: Mouse moved to (669, 473)
Screenshot: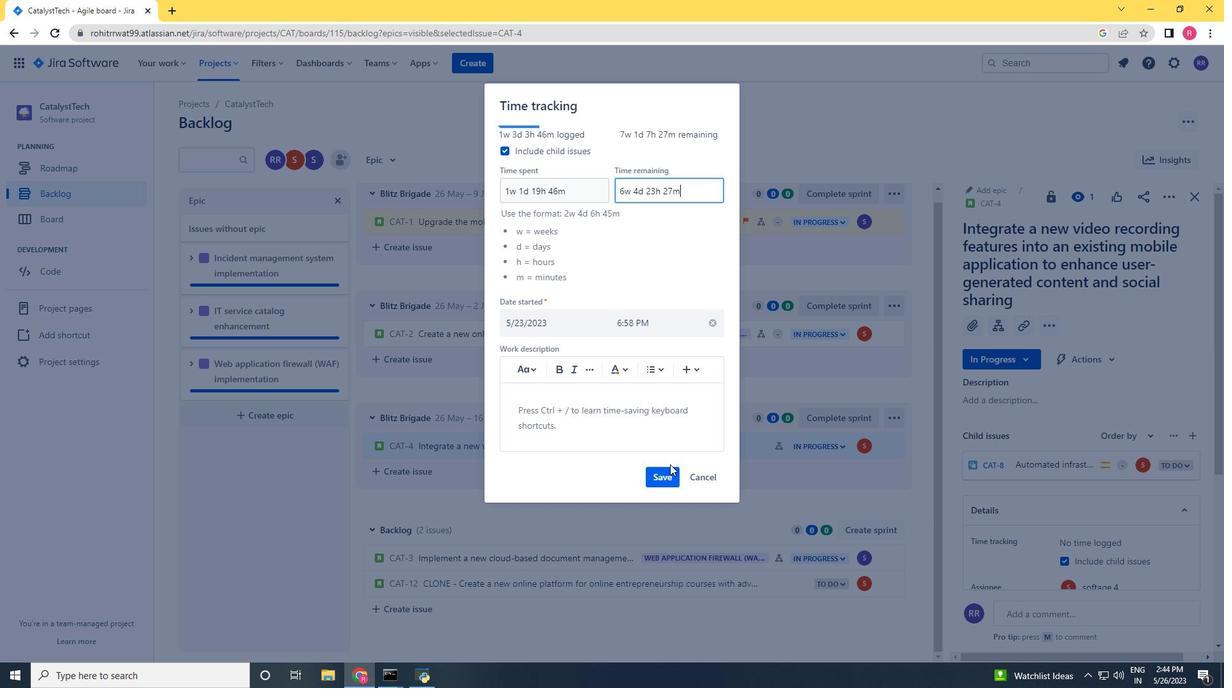 
Action: Mouse pressed left at (669, 473)
Screenshot: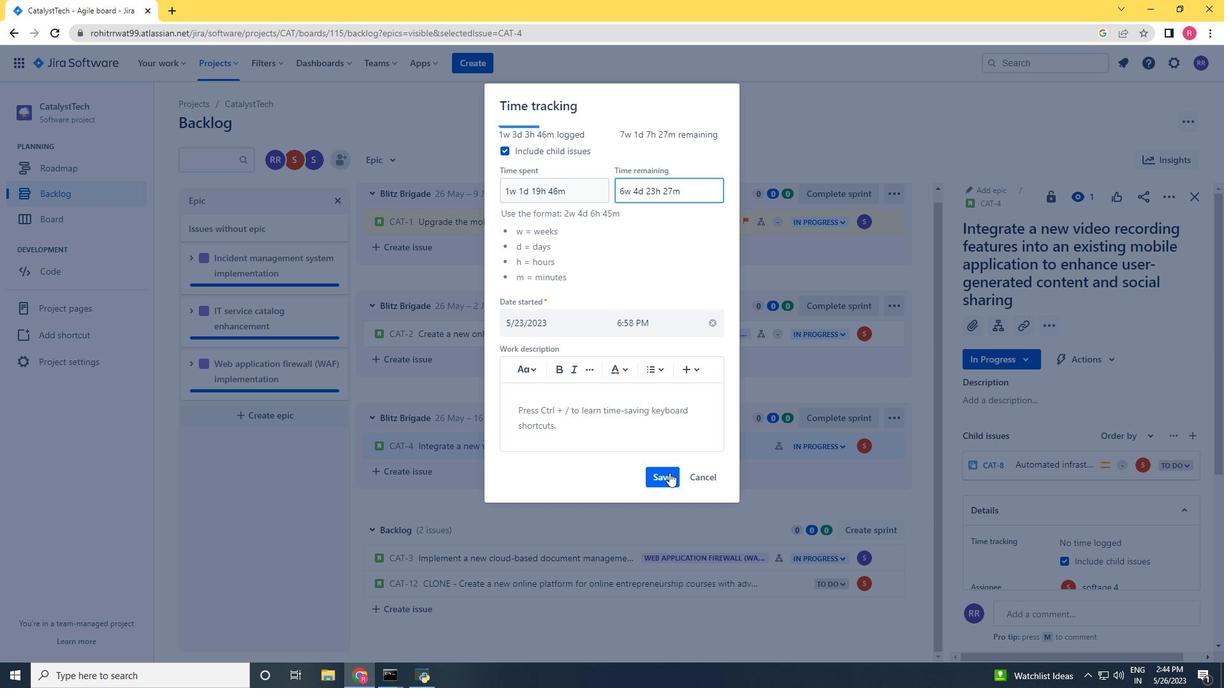 
Action: Mouse moved to (881, 447)
Screenshot: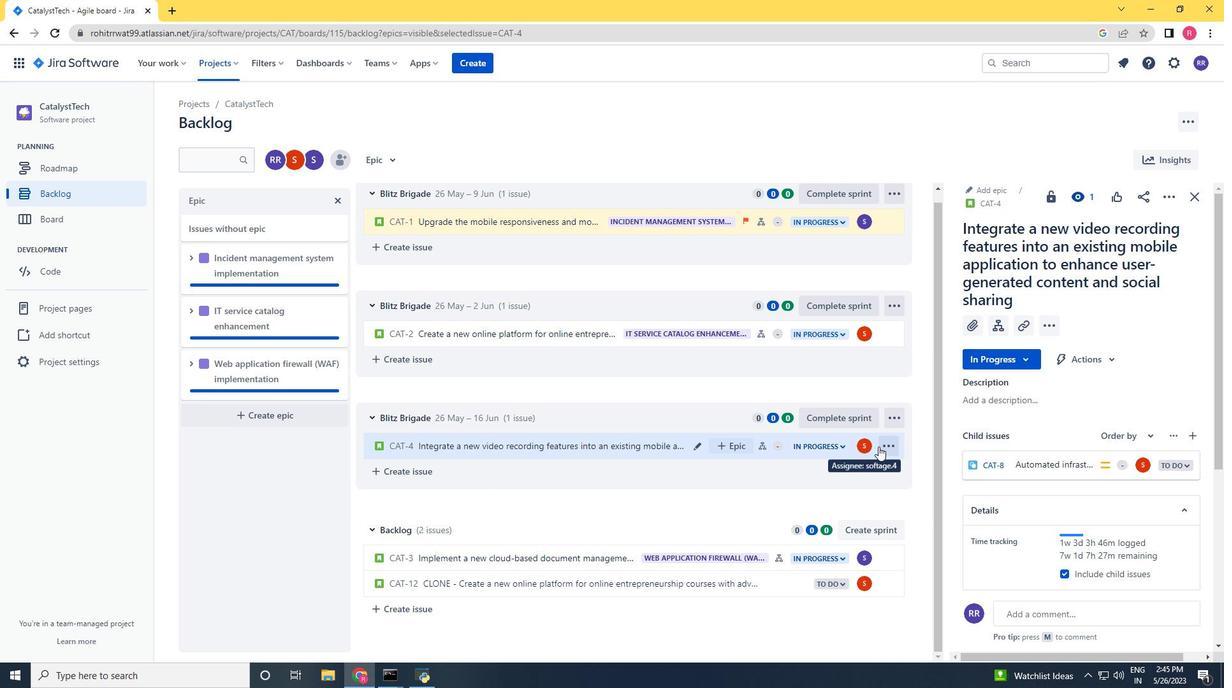 
Action: Mouse pressed left at (881, 447)
Screenshot: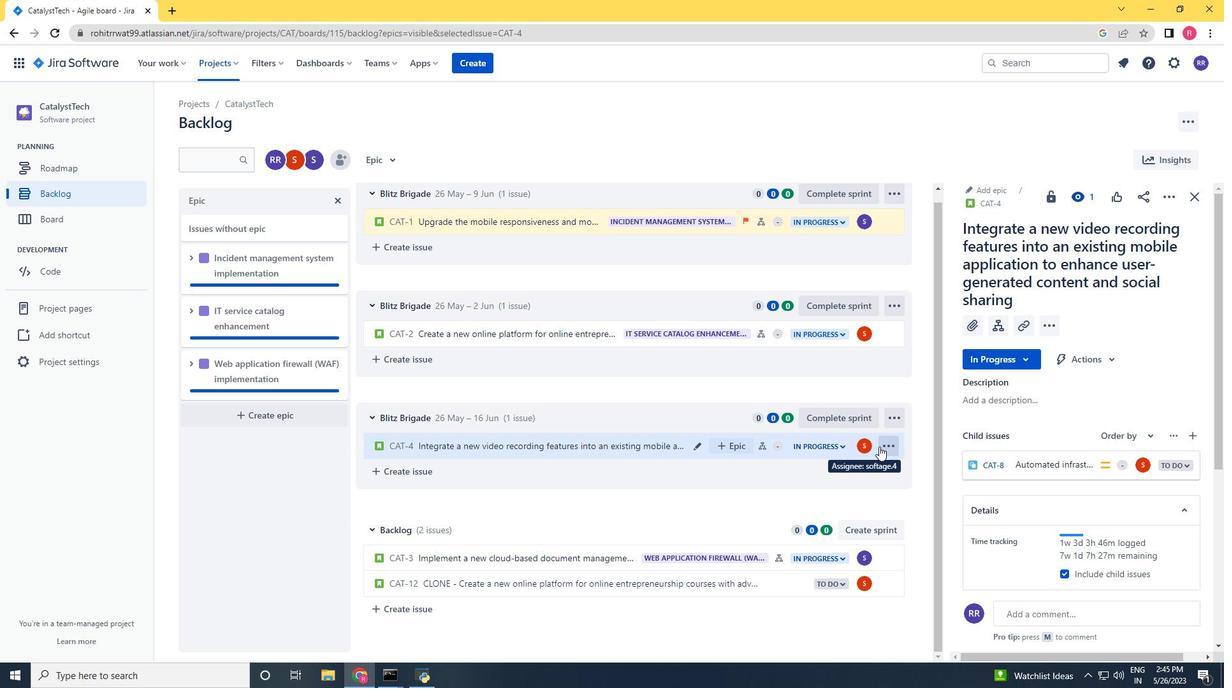 
Action: Mouse moved to (869, 425)
Screenshot: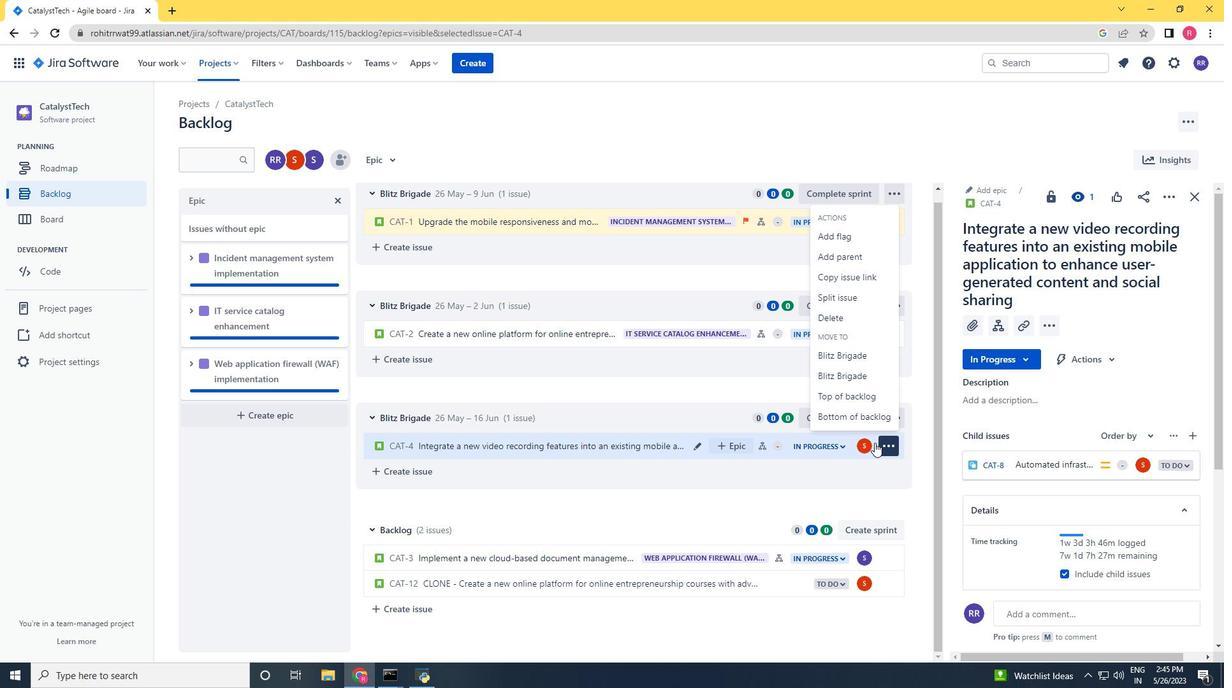 
Action: Mouse pressed left at (869, 425)
Screenshot: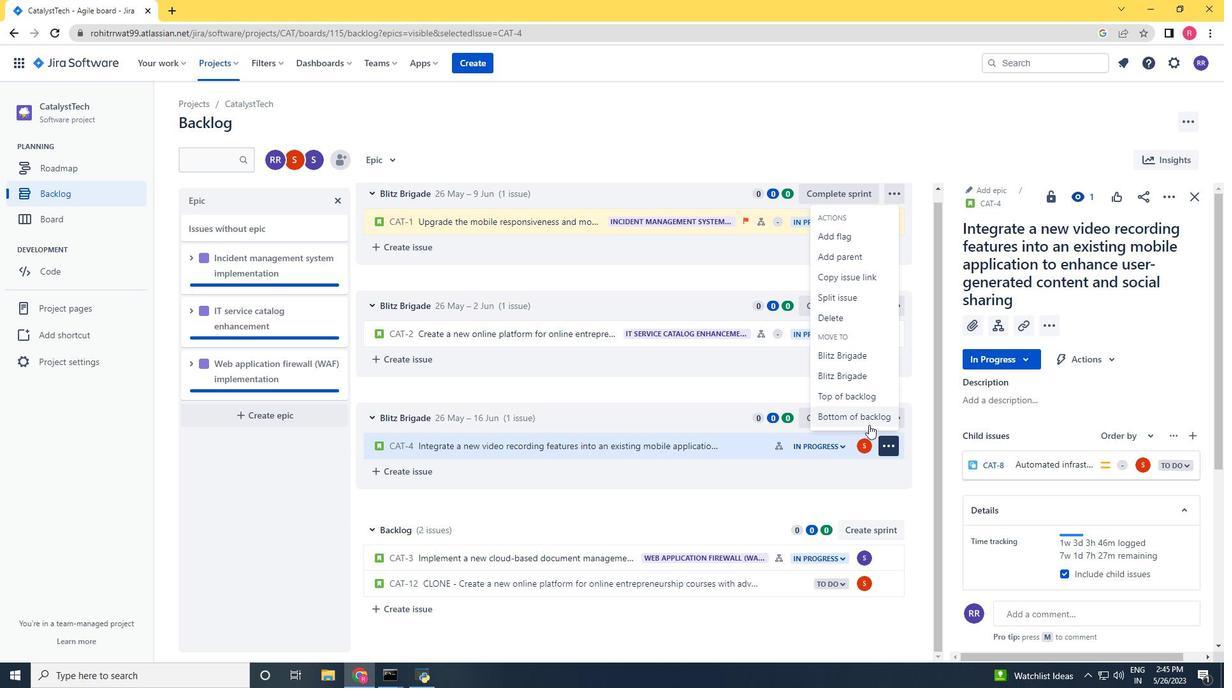 
Action: Mouse moved to (646, 211)
Screenshot: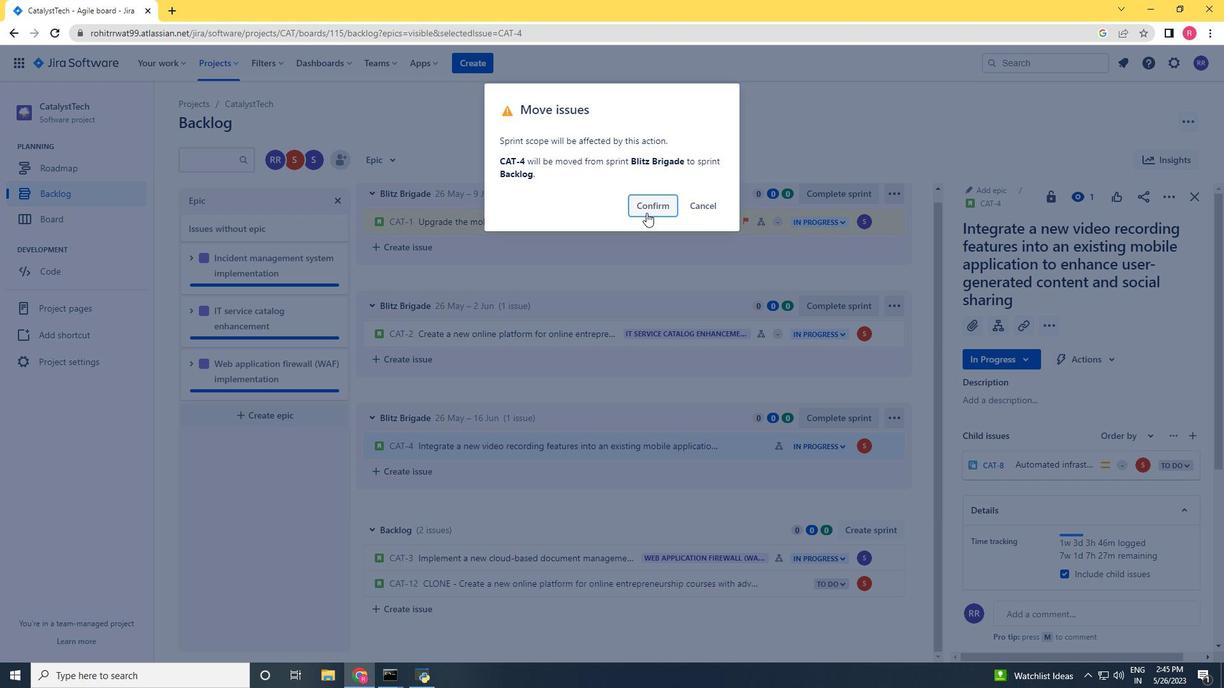 
Action: Mouse pressed left at (646, 211)
Screenshot: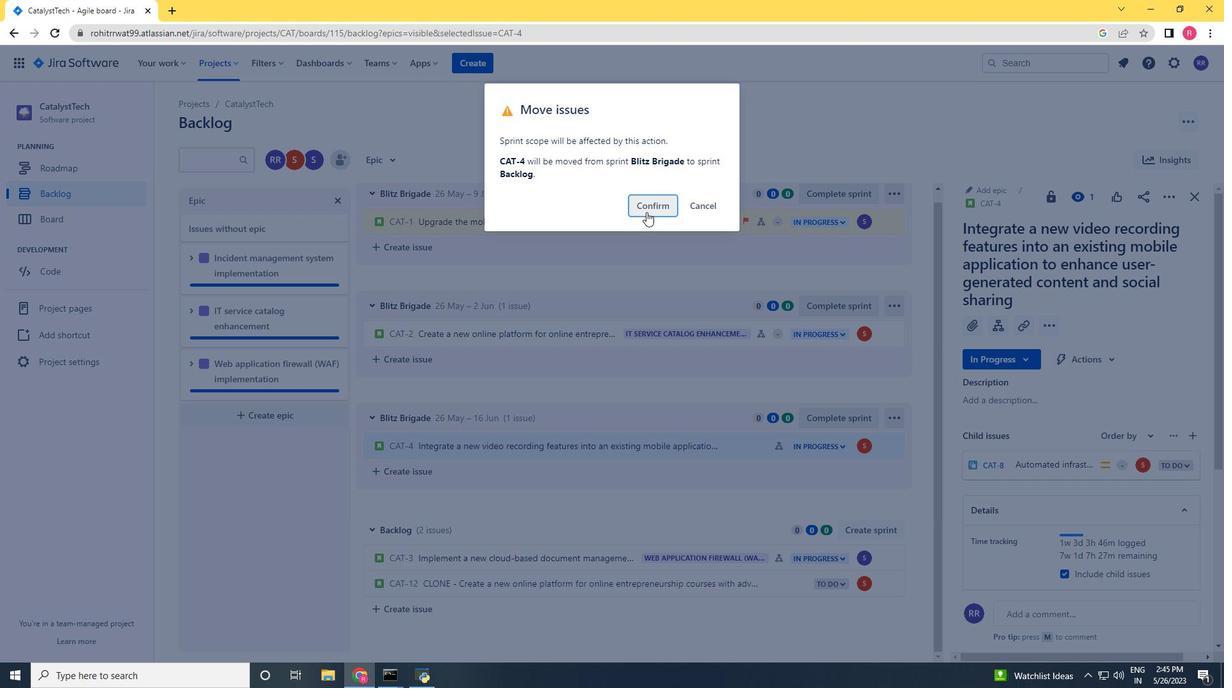 
Action: Mouse moved to (740, 495)
Screenshot: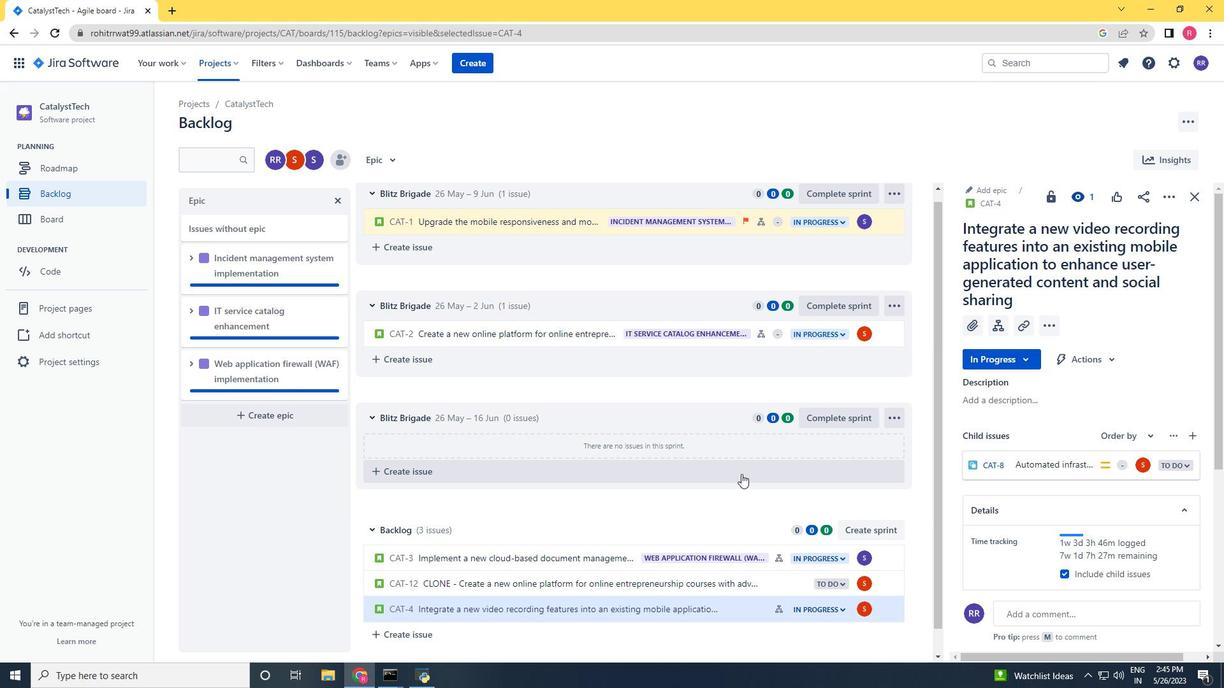 
Action: Mouse scrolled (740, 494) with delta (0, 0)
Screenshot: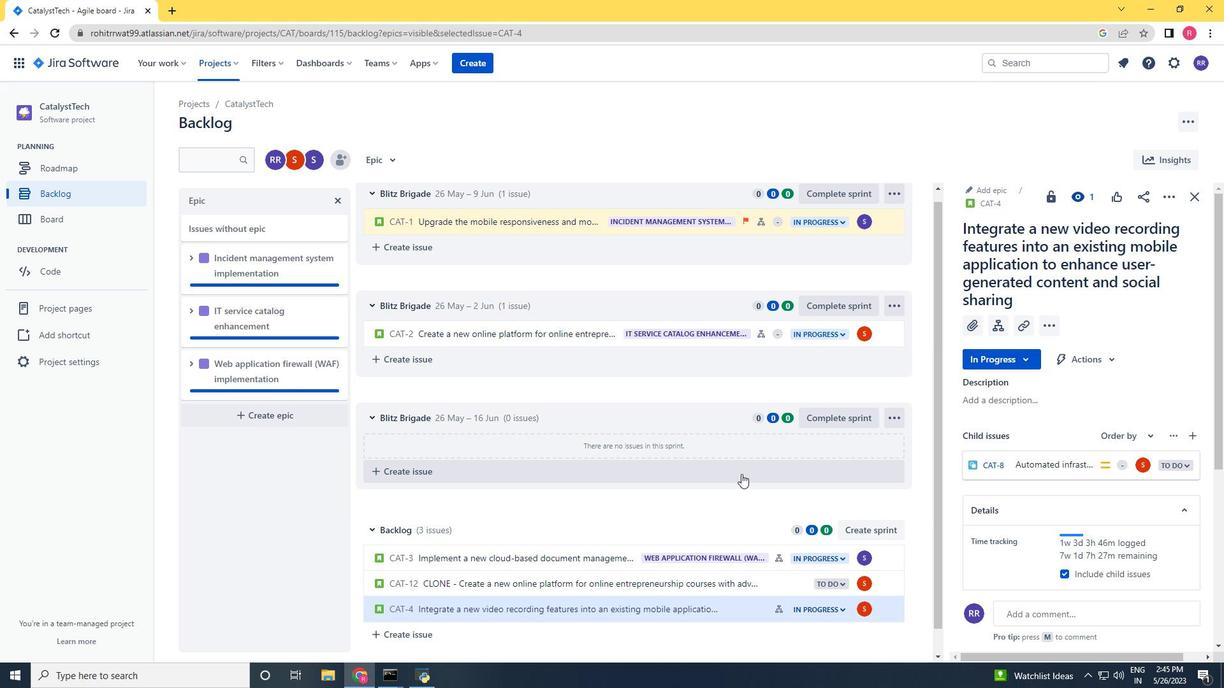 
Action: Mouse moved to (738, 502)
Screenshot: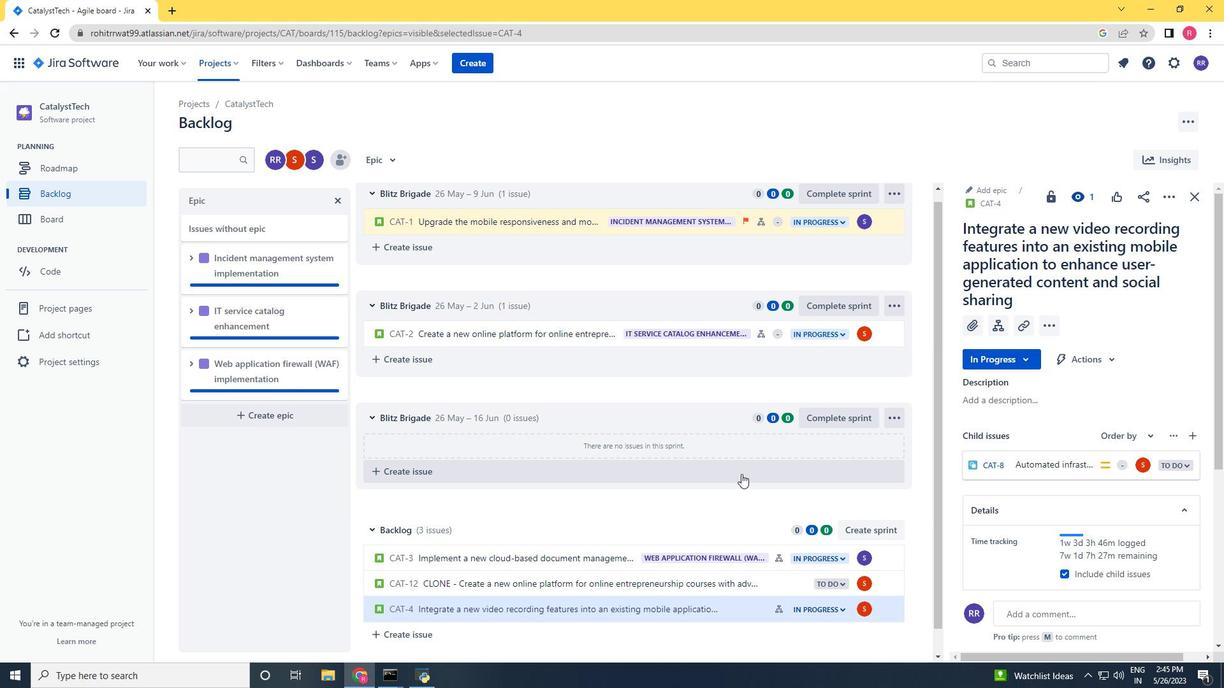 
Action: Mouse scrolled (738, 502) with delta (0, 0)
Screenshot: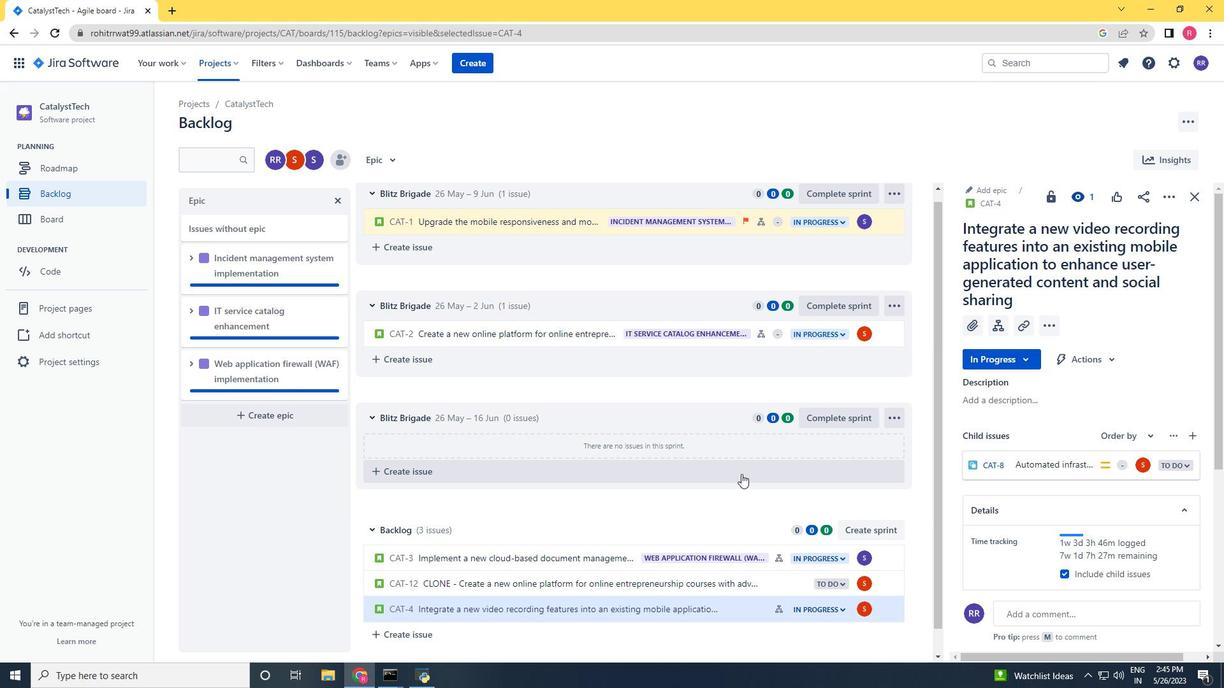 
Action: Mouse moved to (738, 509)
Screenshot: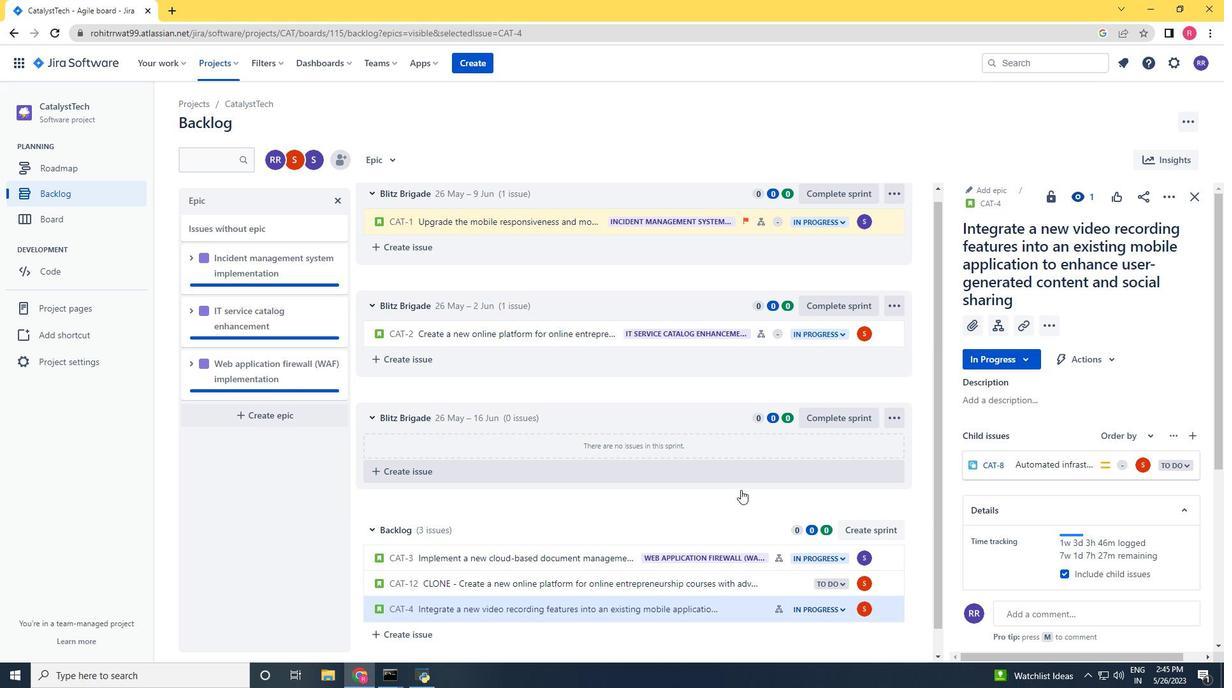 
Action: Mouse scrolled (738, 508) with delta (0, 0)
Screenshot: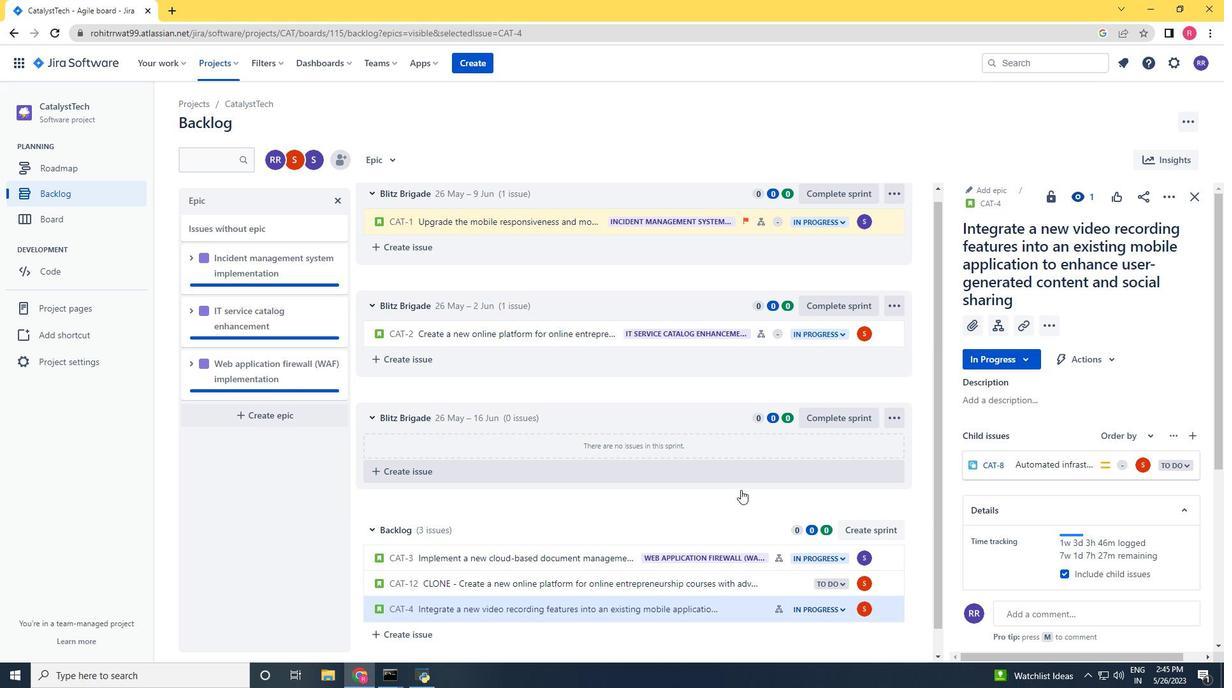 
Action: Mouse moved to (733, 583)
Screenshot: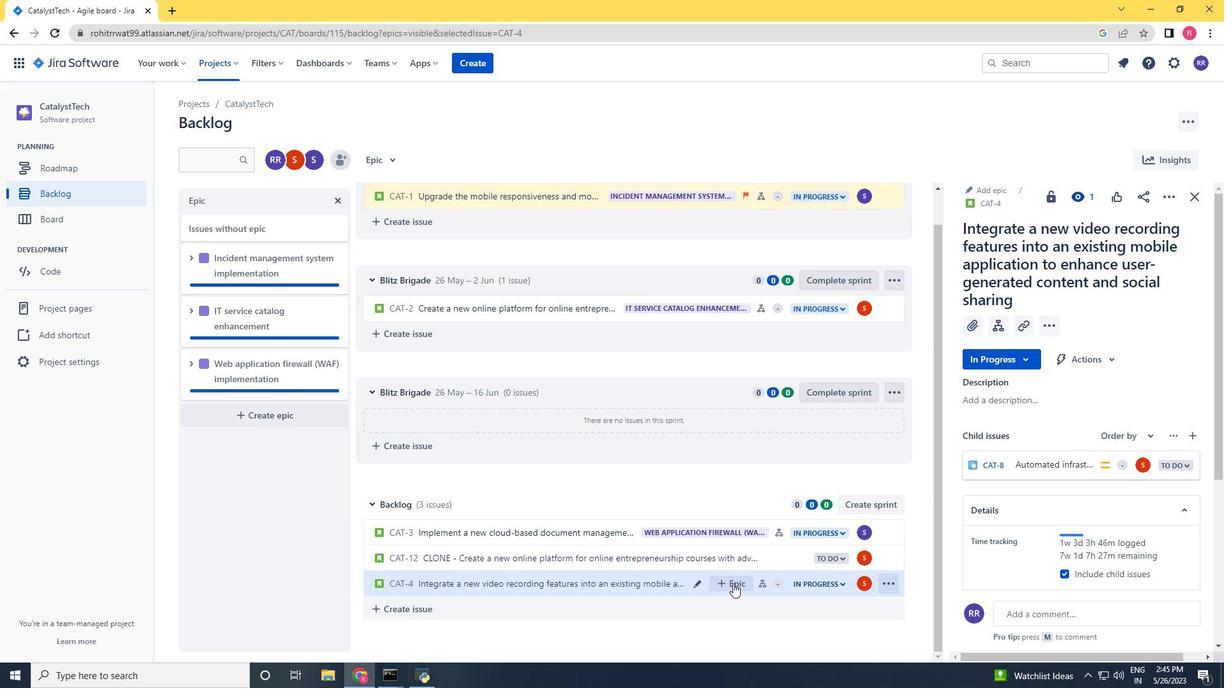 
Action: Mouse pressed left at (733, 583)
Screenshot: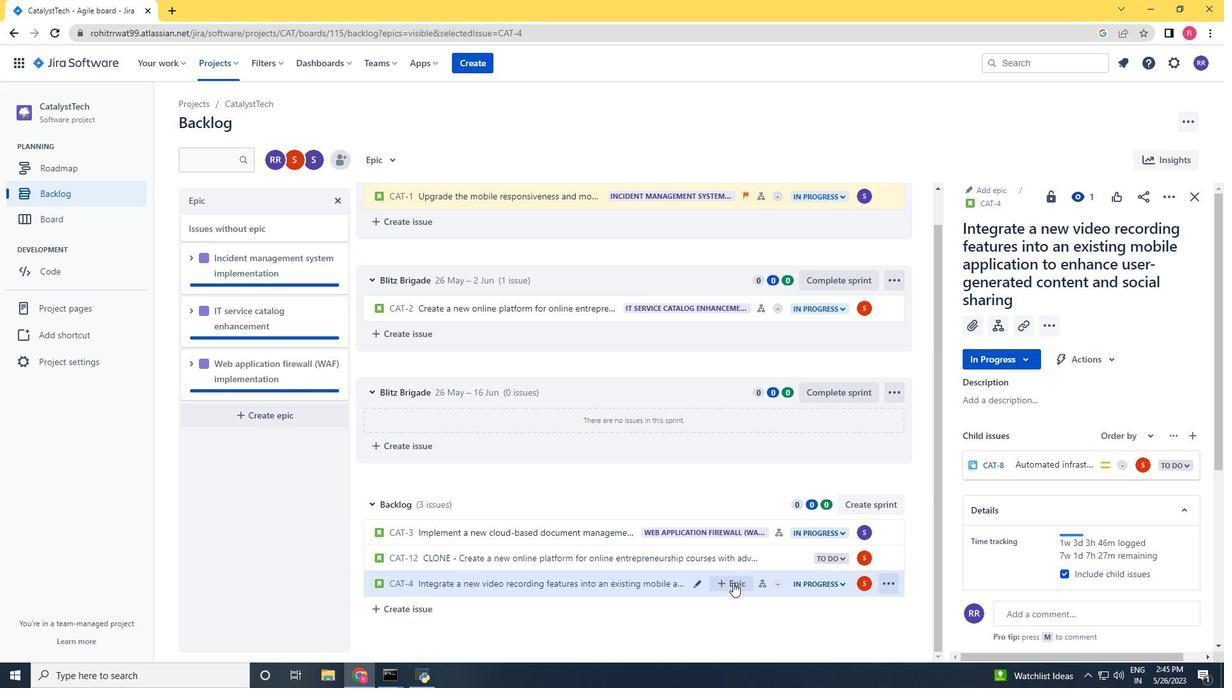 
Action: Mouse moved to (681, 510)
Screenshot: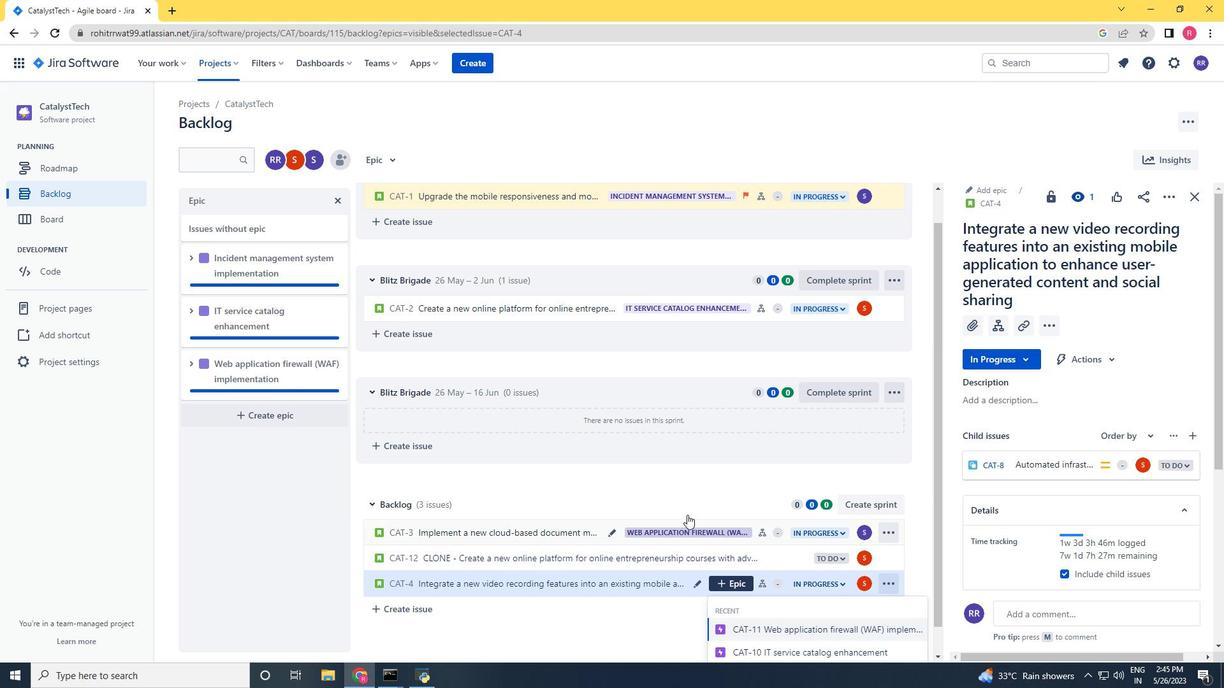 
Action: Mouse scrolled (681, 509) with delta (0, 0)
Screenshot: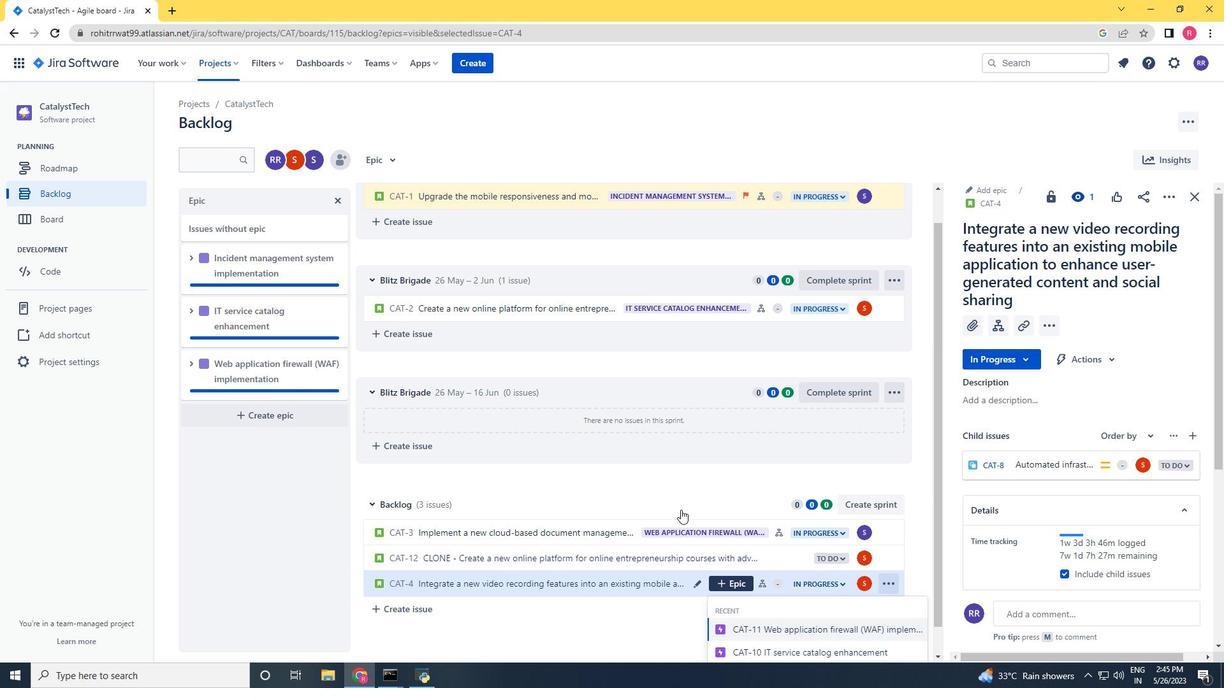 
Action: Mouse scrolled (681, 509) with delta (0, 0)
Screenshot: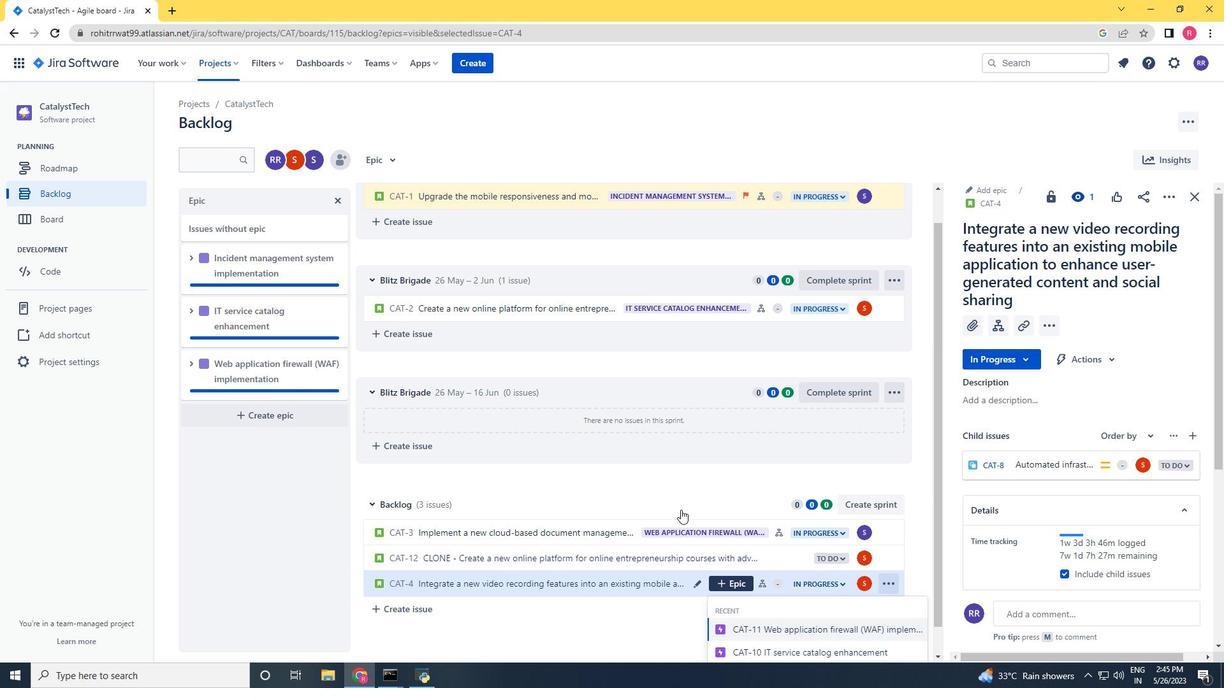 
Action: Mouse scrolled (681, 509) with delta (0, 0)
Screenshot: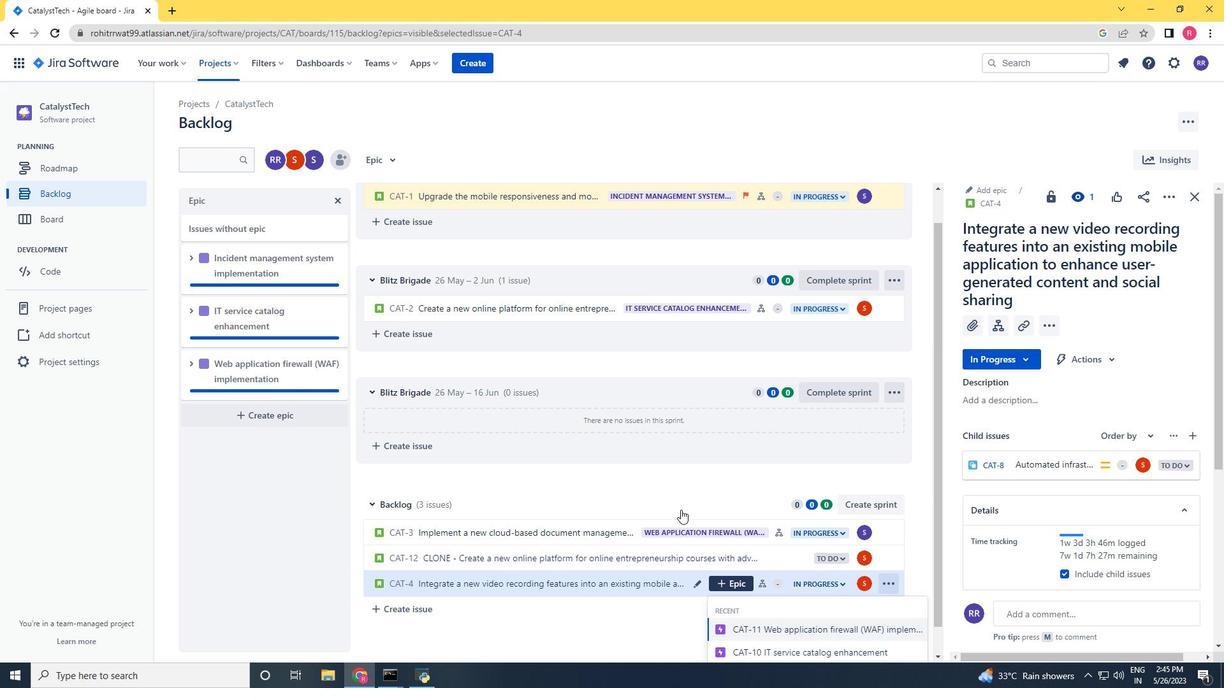 
Action: Mouse moved to (806, 645)
Screenshot: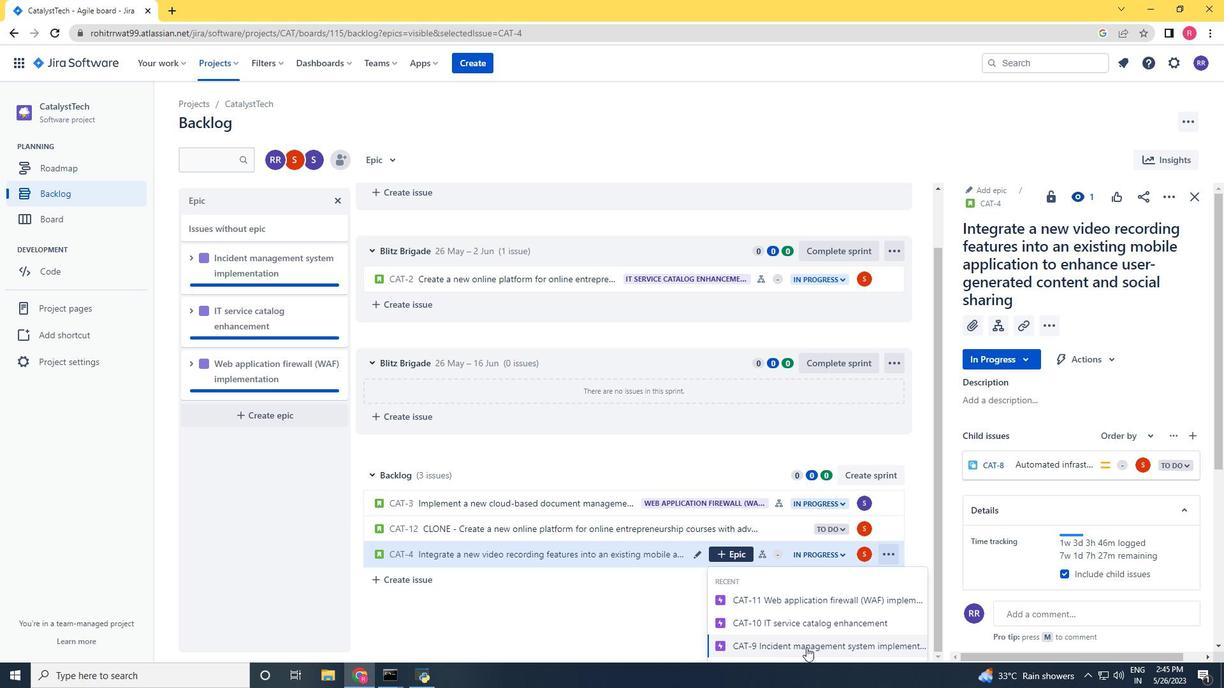 
Action: Mouse pressed left at (806, 645)
Screenshot: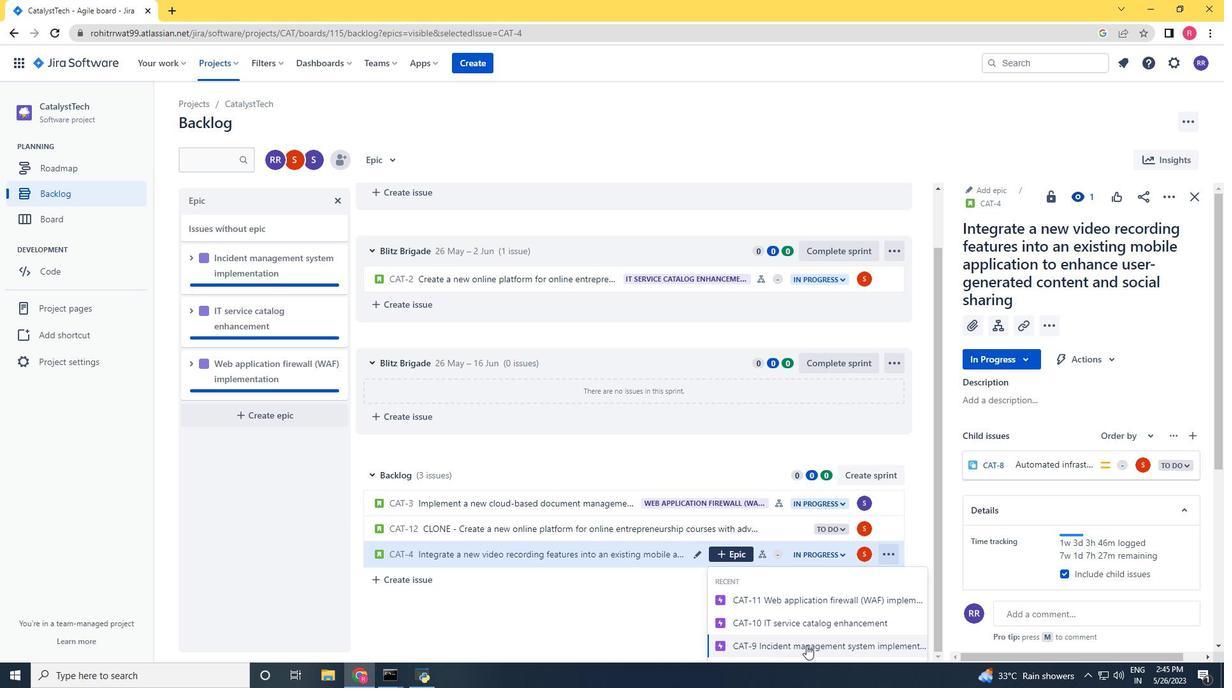 
Action: Mouse moved to (803, 640)
Screenshot: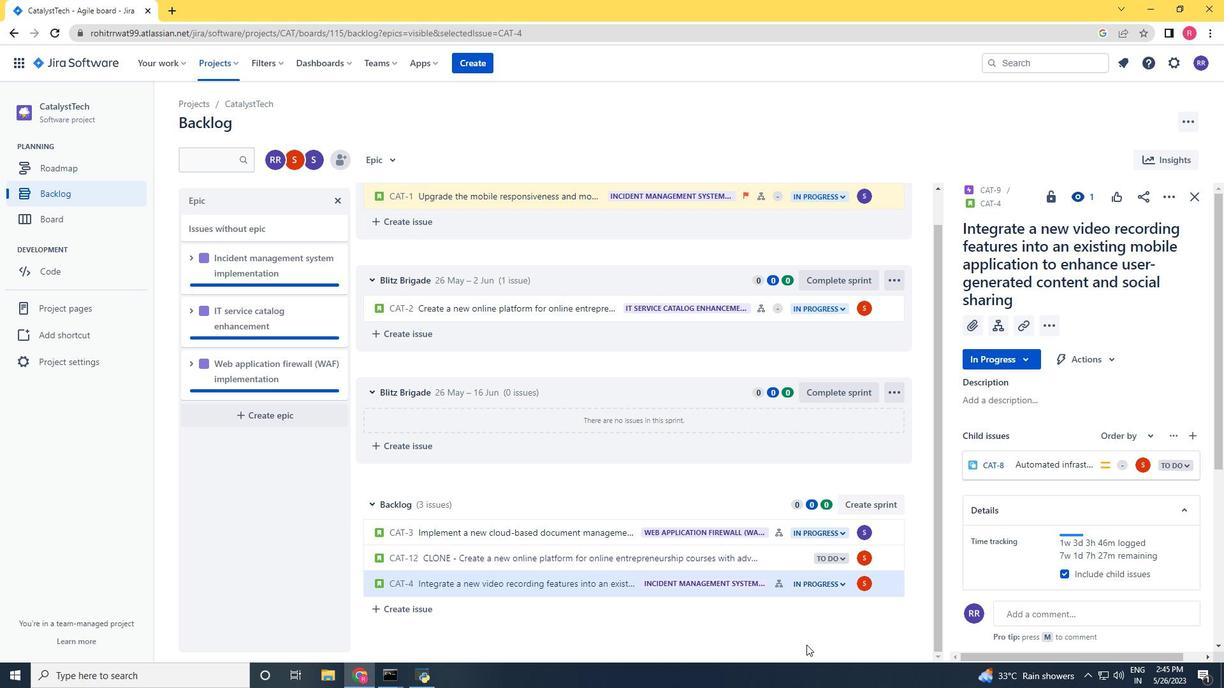 
